 Task: Search one way flight ticket for 5 adults, 2 children, 1 infant in seat and 1 infant on lap in economy from Hayden: Yampa Valley Airport (yampa Valley Regional) to Riverton: Central Wyoming Regional Airport (was Riverton Regional) on 5-4-2023. Number of bags: 2 carry on bags. Price is upto 98000. Outbound departure time preference is 21:45.
Action: Mouse moved to (306, 279)
Screenshot: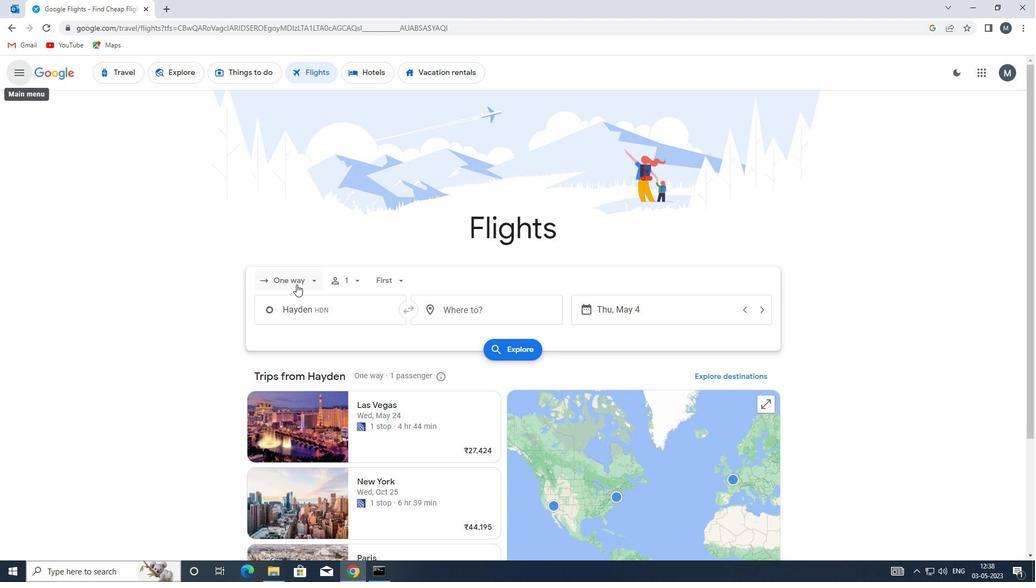 
Action: Mouse pressed left at (306, 279)
Screenshot: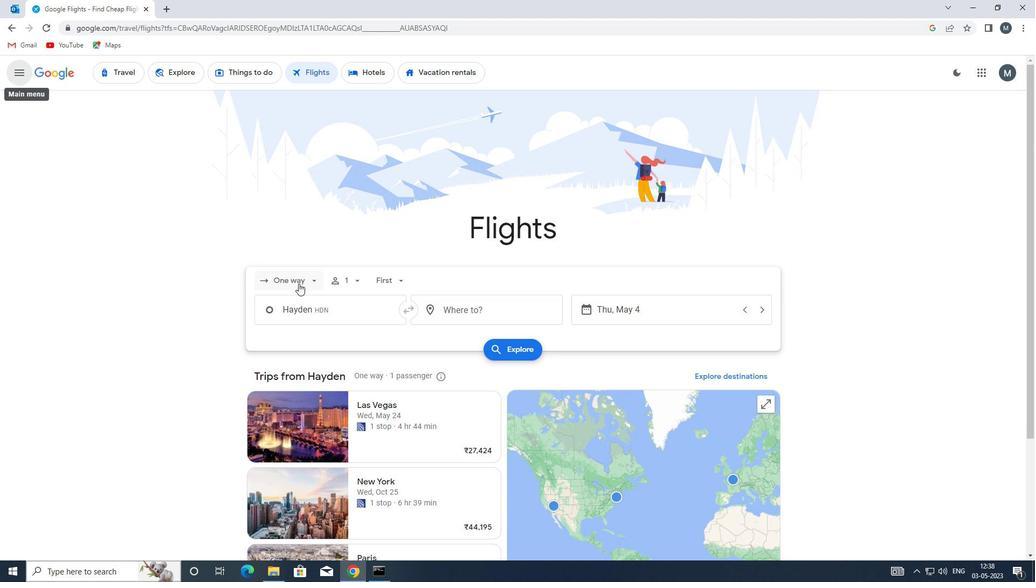 
Action: Mouse moved to (322, 329)
Screenshot: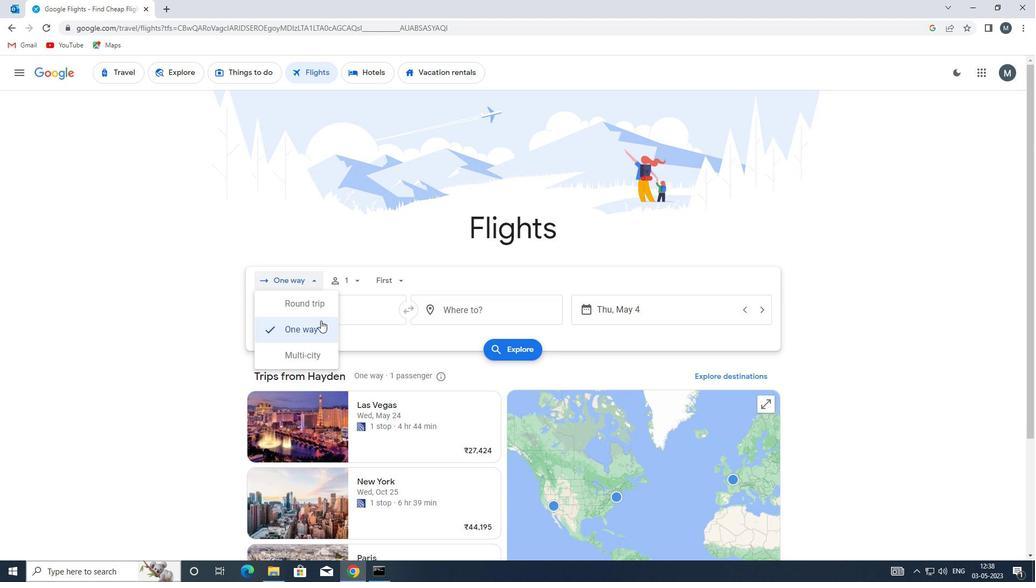 
Action: Mouse pressed left at (322, 329)
Screenshot: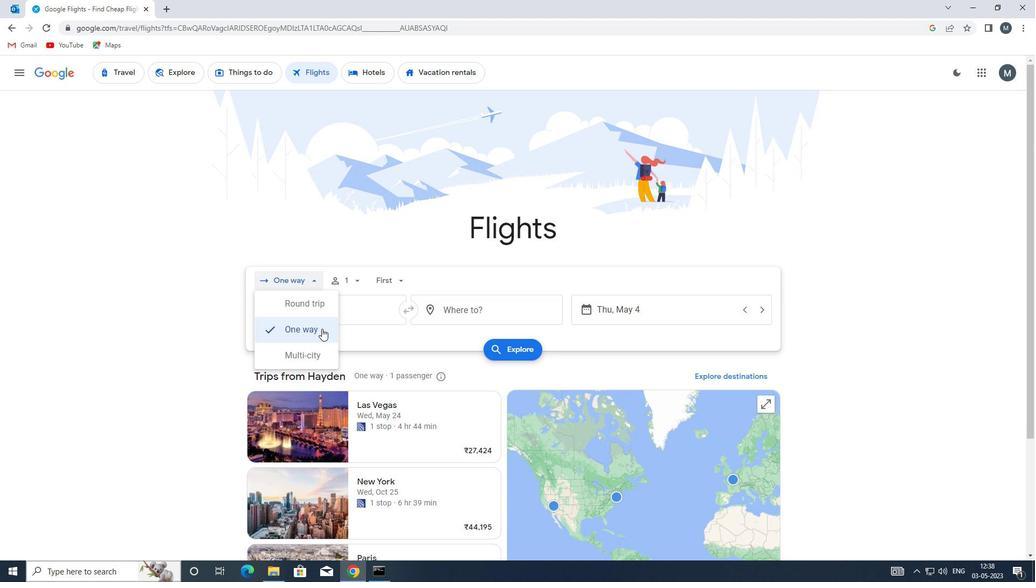 
Action: Mouse moved to (357, 280)
Screenshot: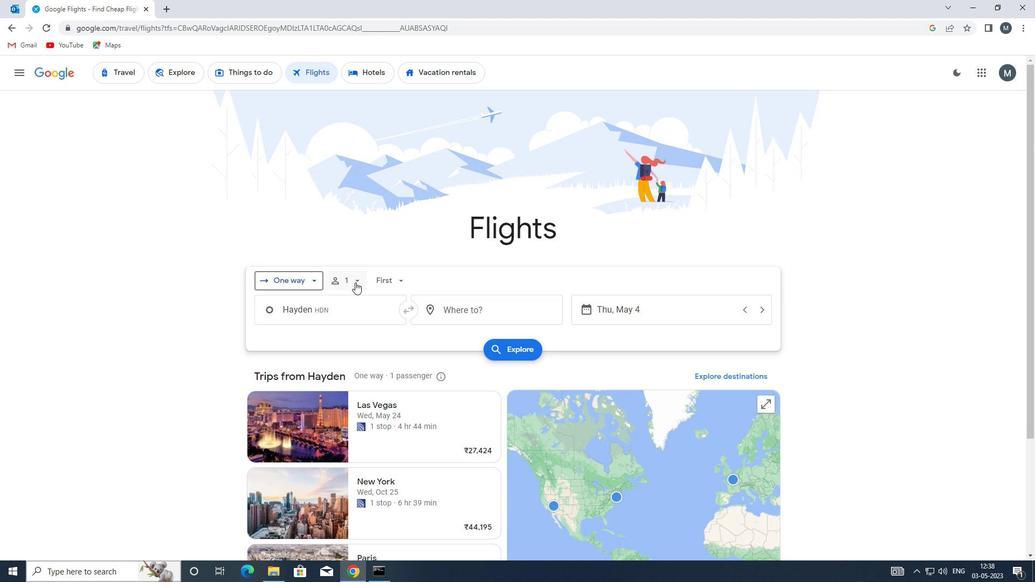 
Action: Mouse pressed left at (357, 280)
Screenshot: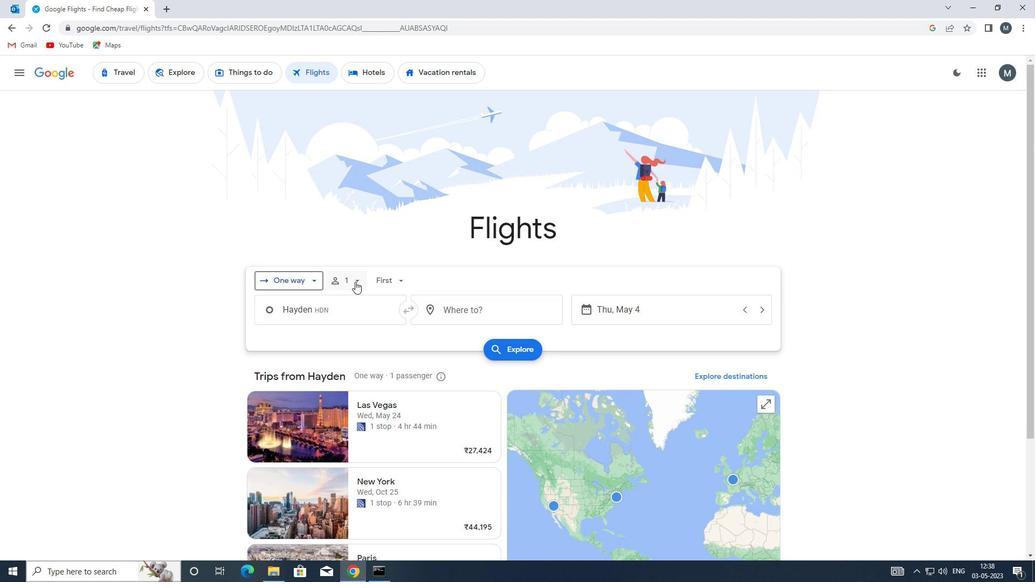 
Action: Mouse moved to (441, 304)
Screenshot: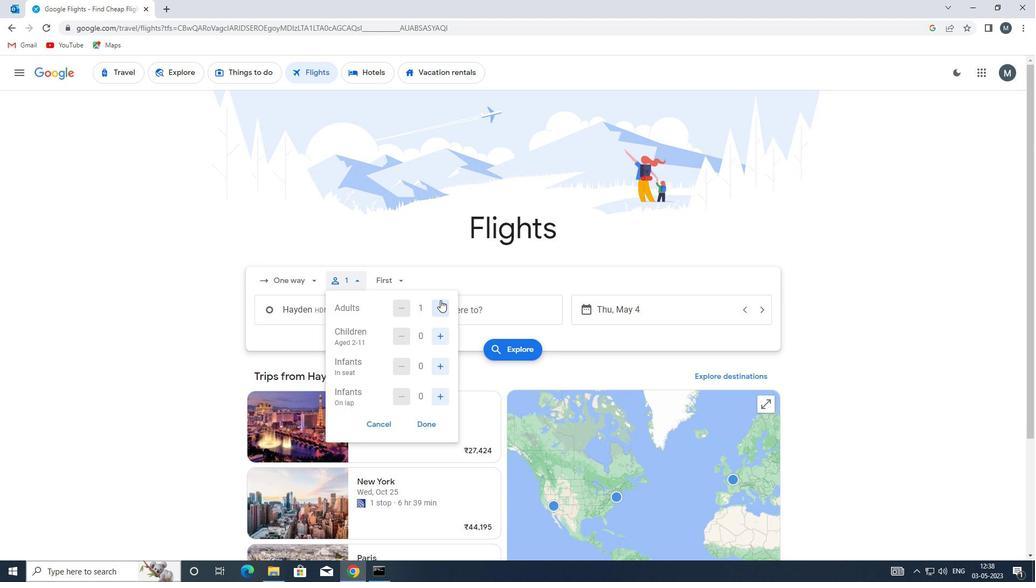 
Action: Mouse pressed left at (441, 304)
Screenshot: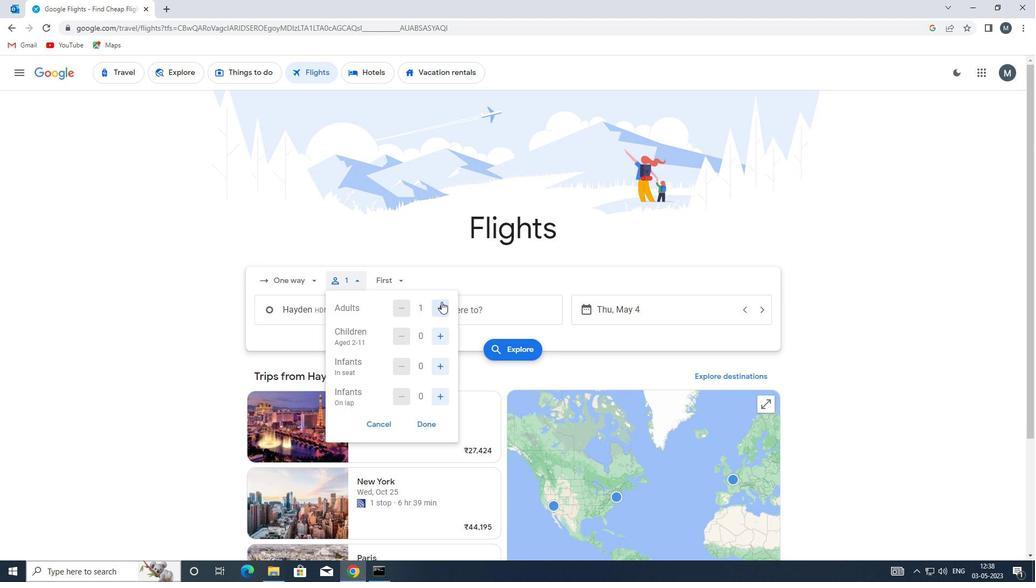 
Action: Mouse pressed left at (441, 304)
Screenshot: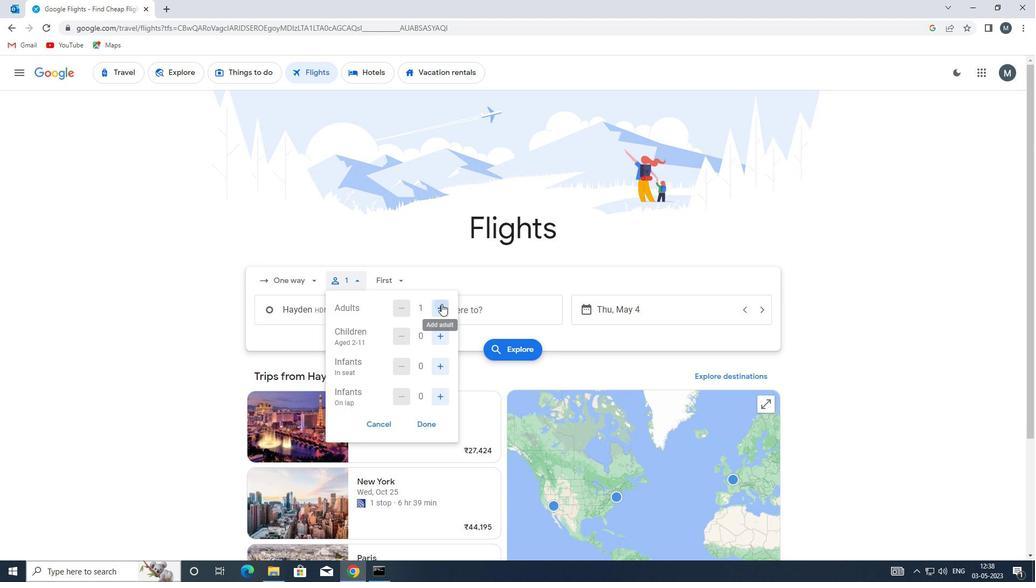 
Action: Mouse moved to (442, 304)
Screenshot: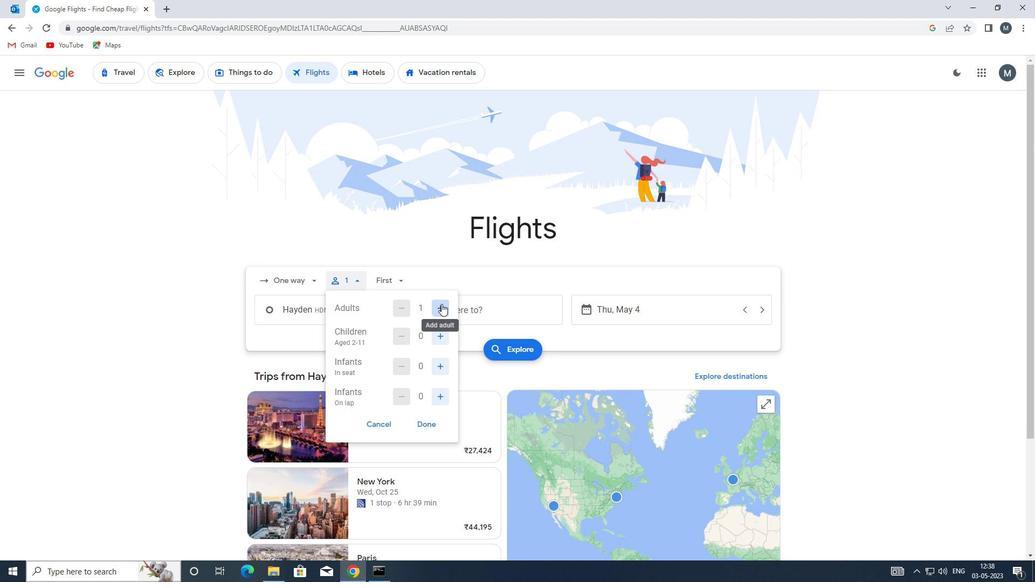 
Action: Mouse pressed left at (442, 304)
Screenshot: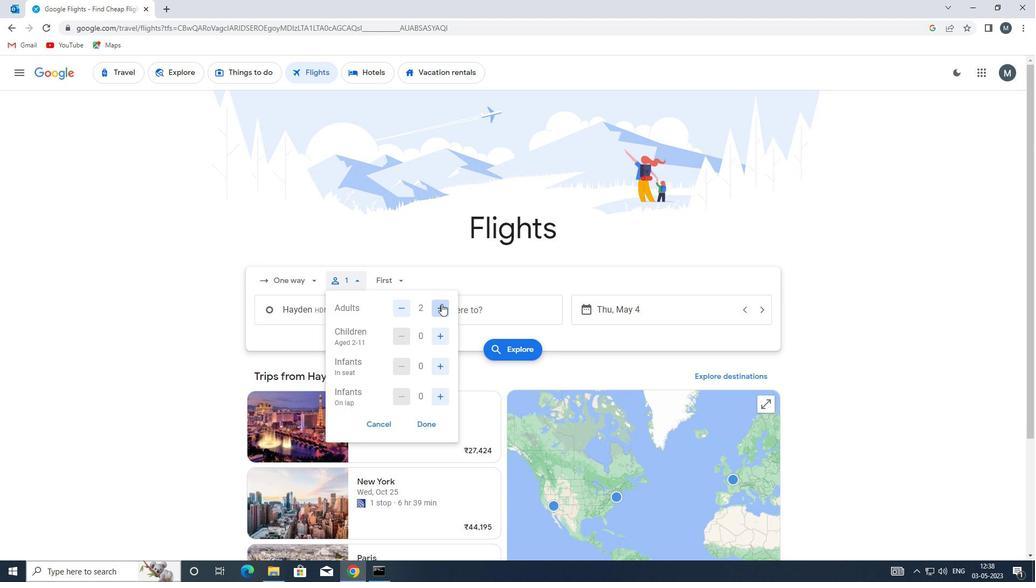 
Action: Mouse pressed left at (442, 304)
Screenshot: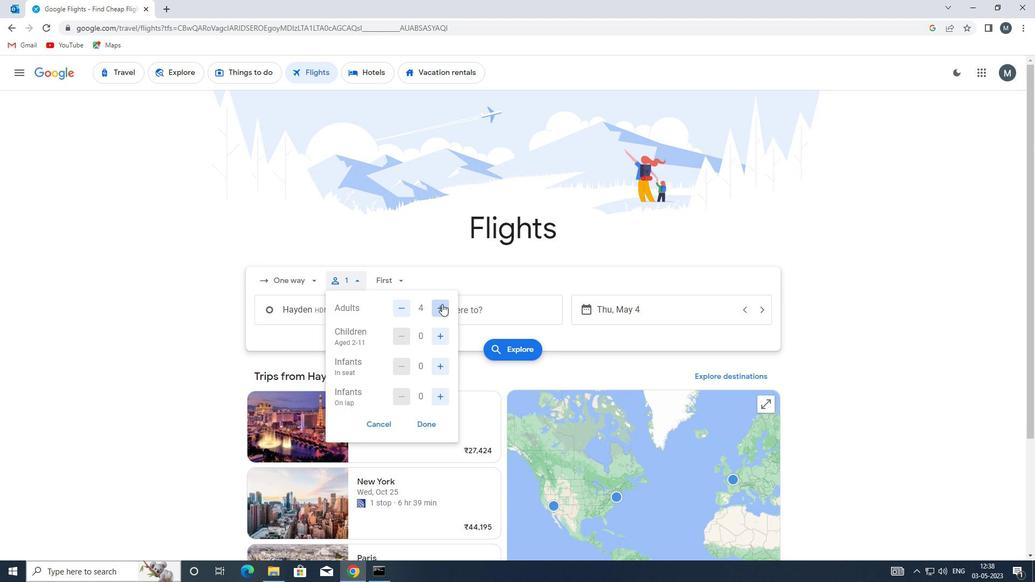 
Action: Mouse moved to (441, 337)
Screenshot: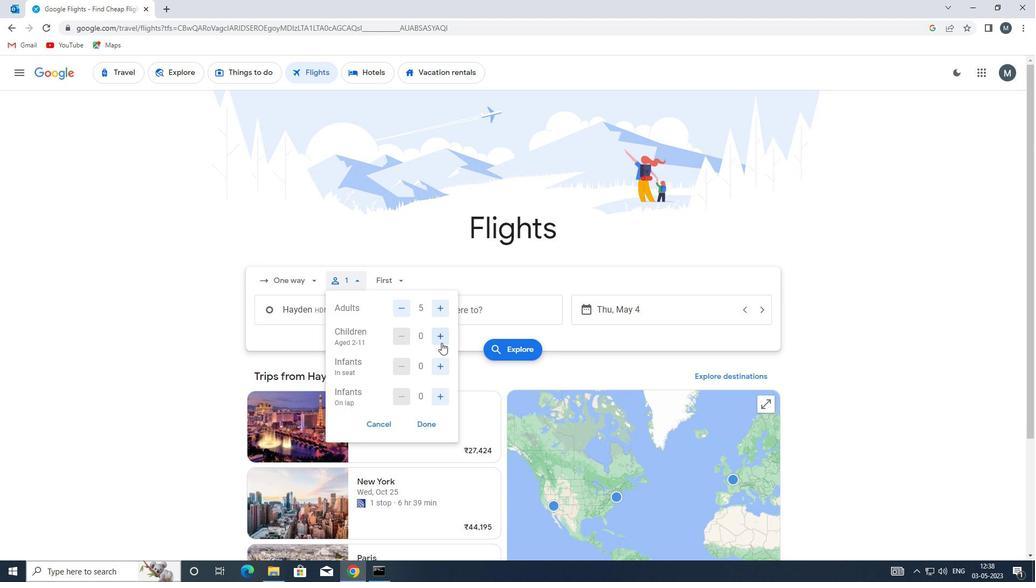 
Action: Mouse pressed left at (441, 337)
Screenshot: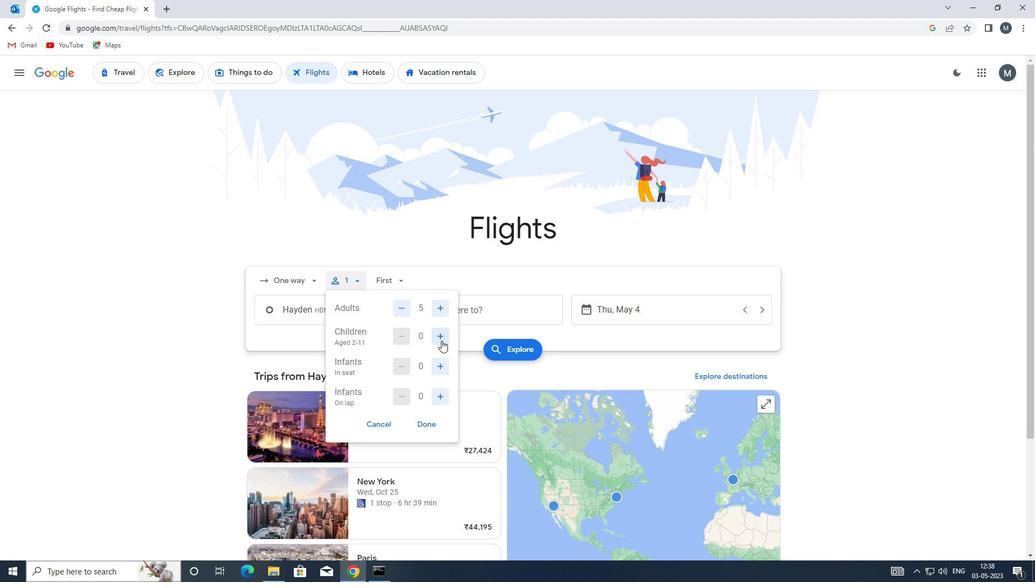 
Action: Mouse pressed left at (441, 337)
Screenshot: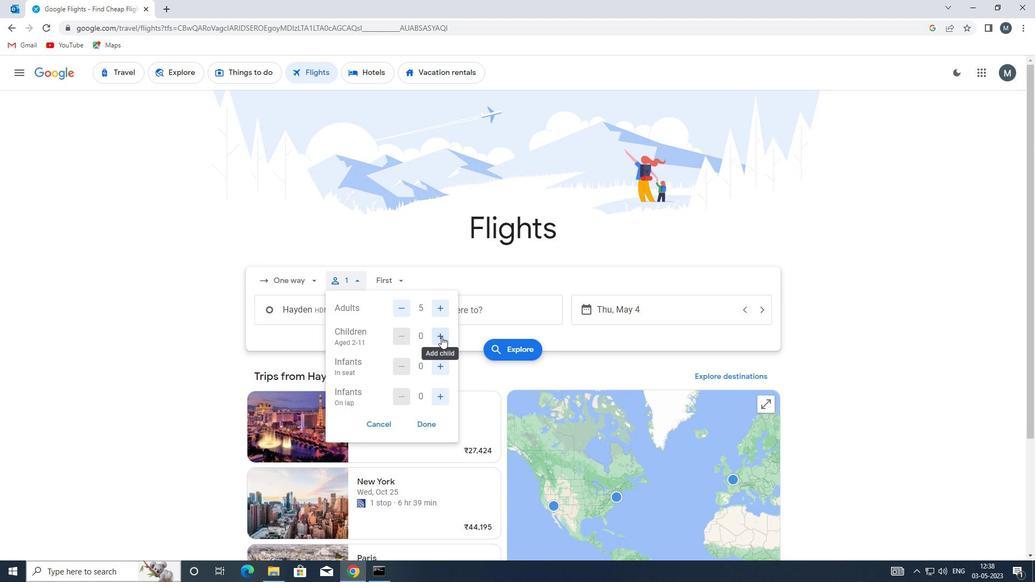 
Action: Mouse moved to (439, 366)
Screenshot: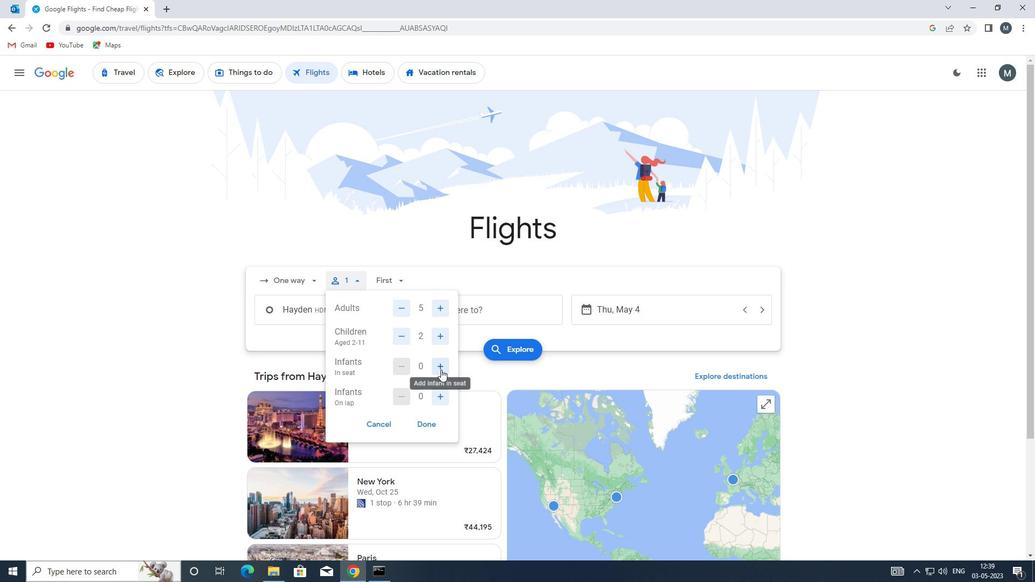 
Action: Mouse pressed left at (439, 366)
Screenshot: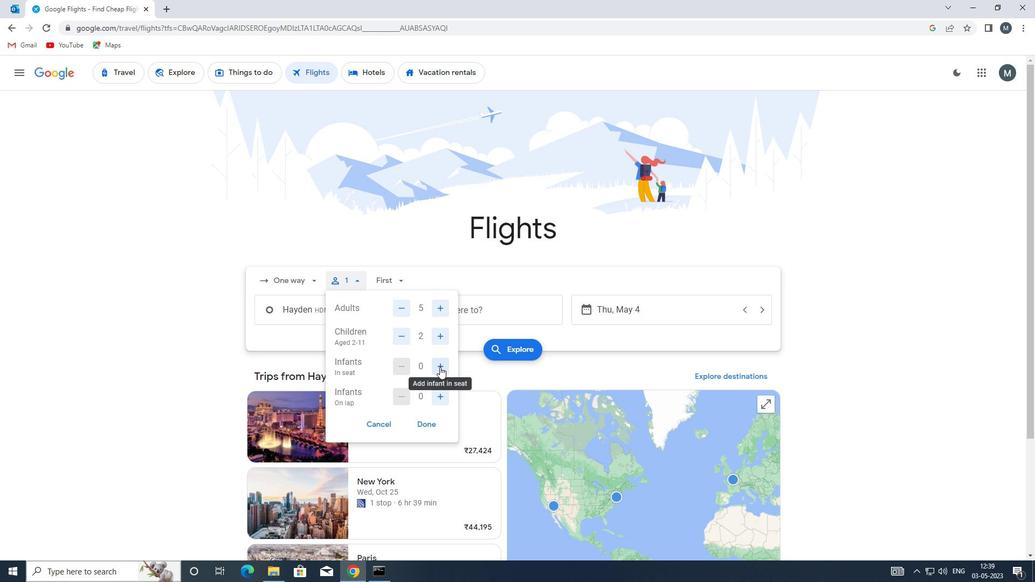 
Action: Mouse moved to (439, 392)
Screenshot: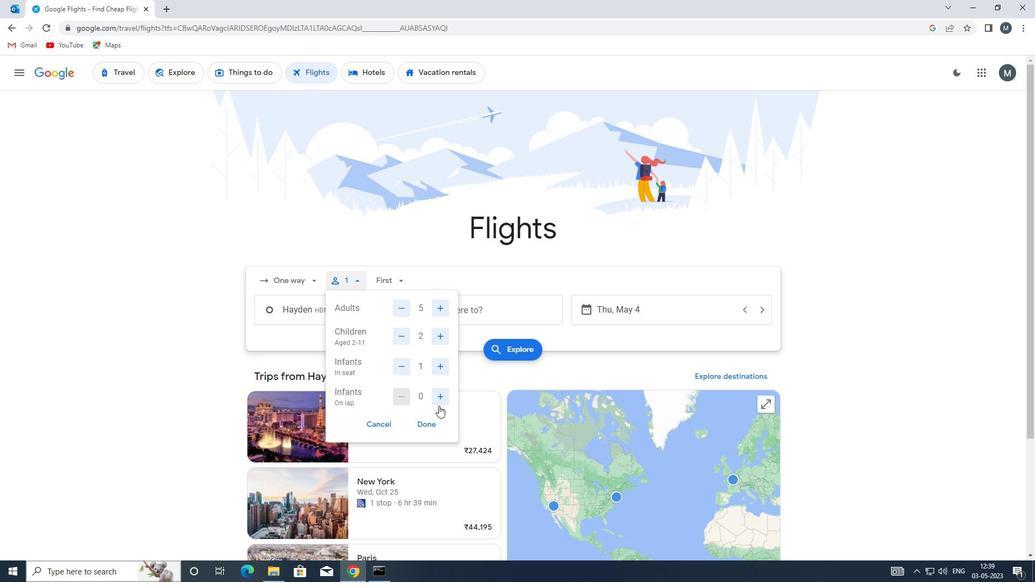 
Action: Mouse pressed left at (439, 392)
Screenshot: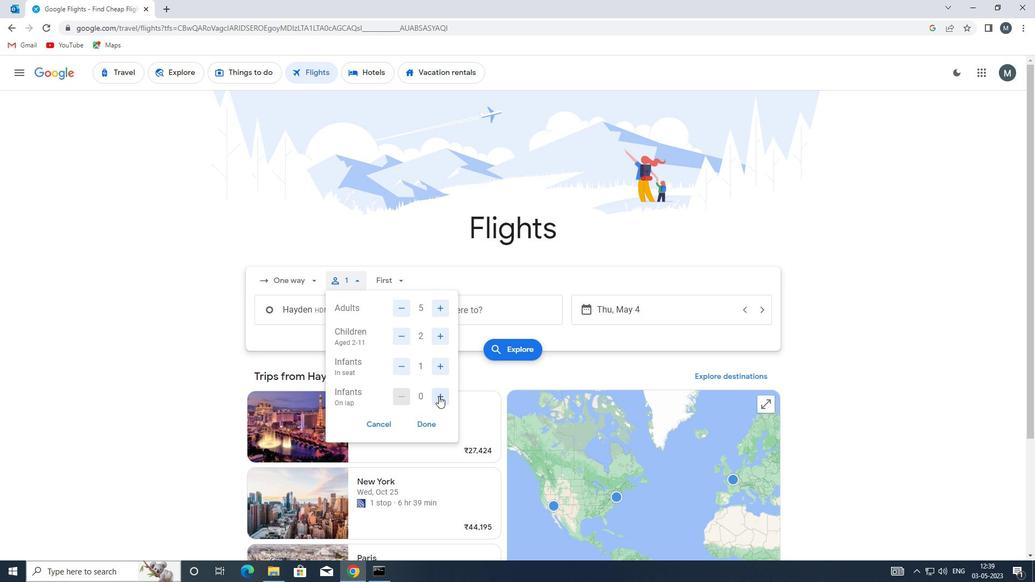 
Action: Mouse moved to (430, 425)
Screenshot: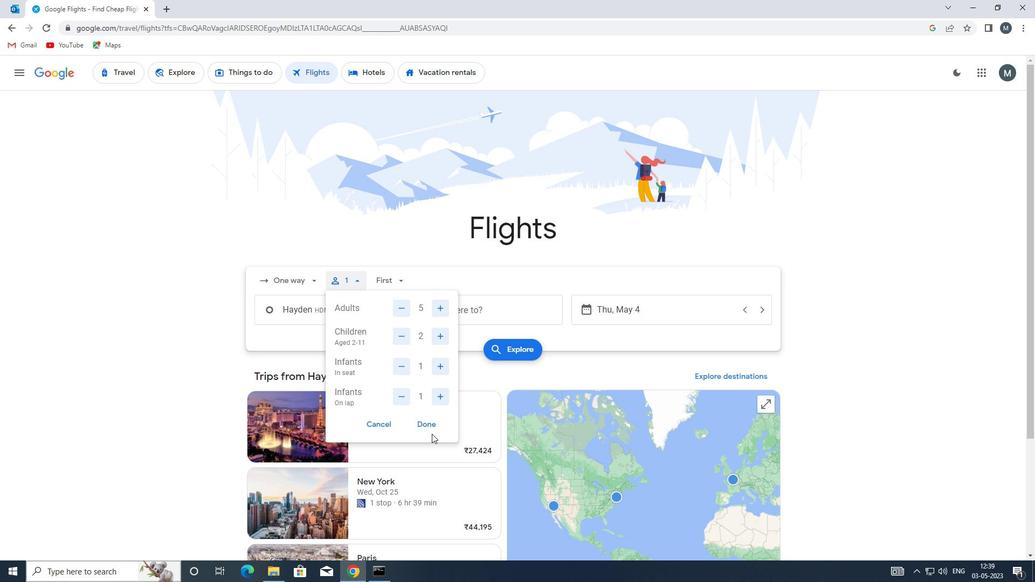 
Action: Mouse pressed left at (430, 425)
Screenshot: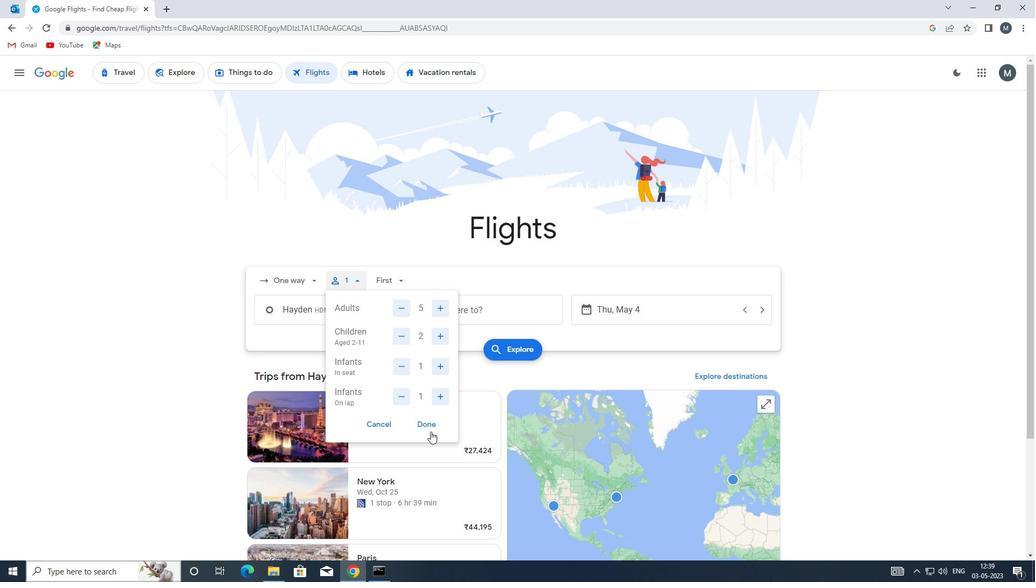 
Action: Mouse moved to (395, 284)
Screenshot: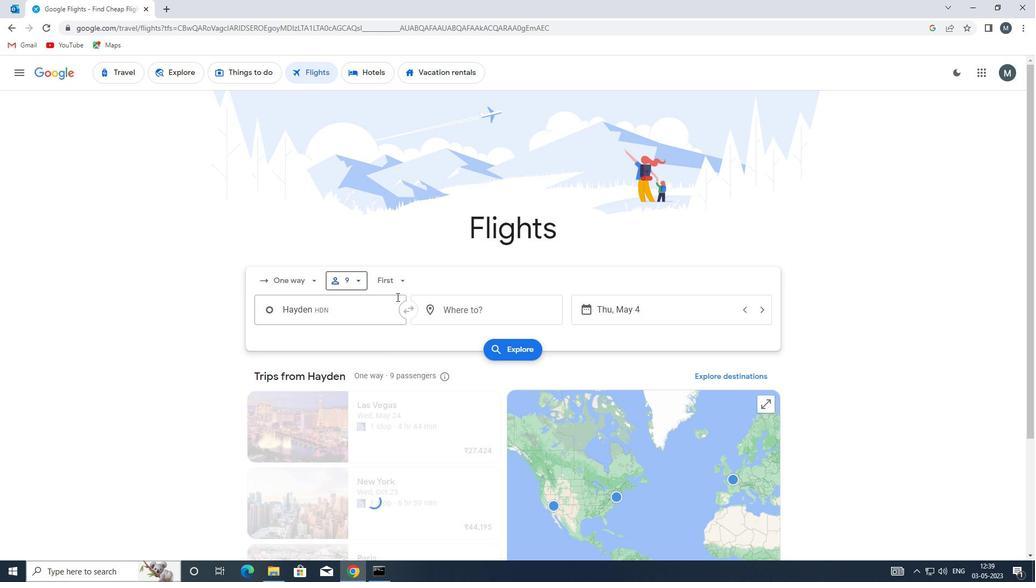 
Action: Mouse pressed left at (395, 284)
Screenshot: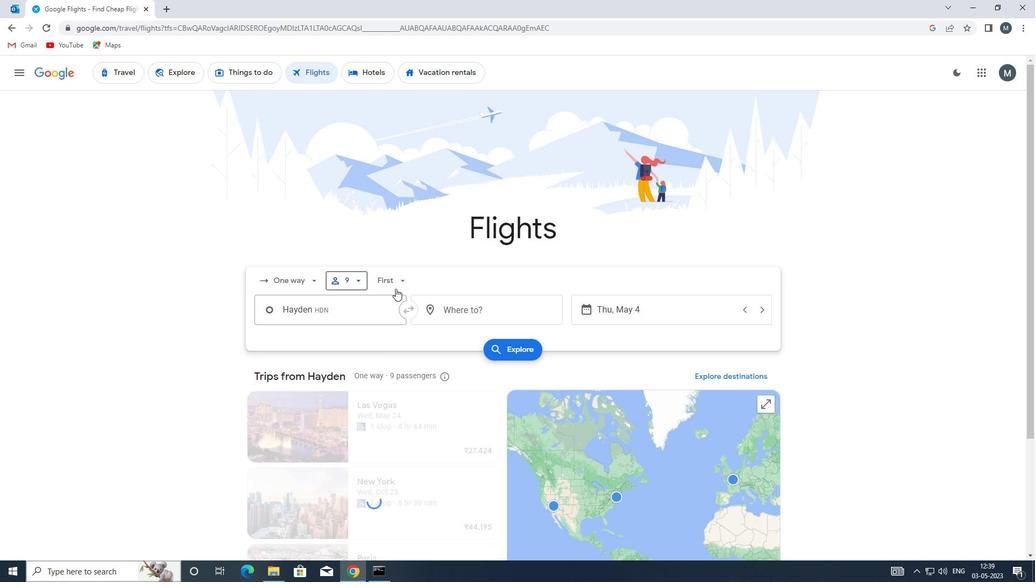 
Action: Mouse moved to (418, 304)
Screenshot: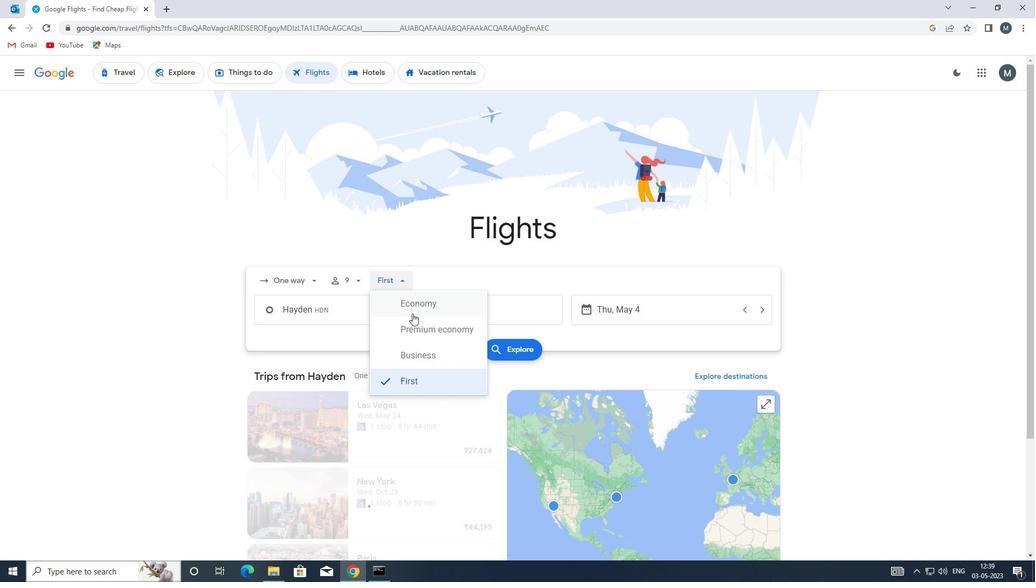 
Action: Mouse pressed left at (418, 304)
Screenshot: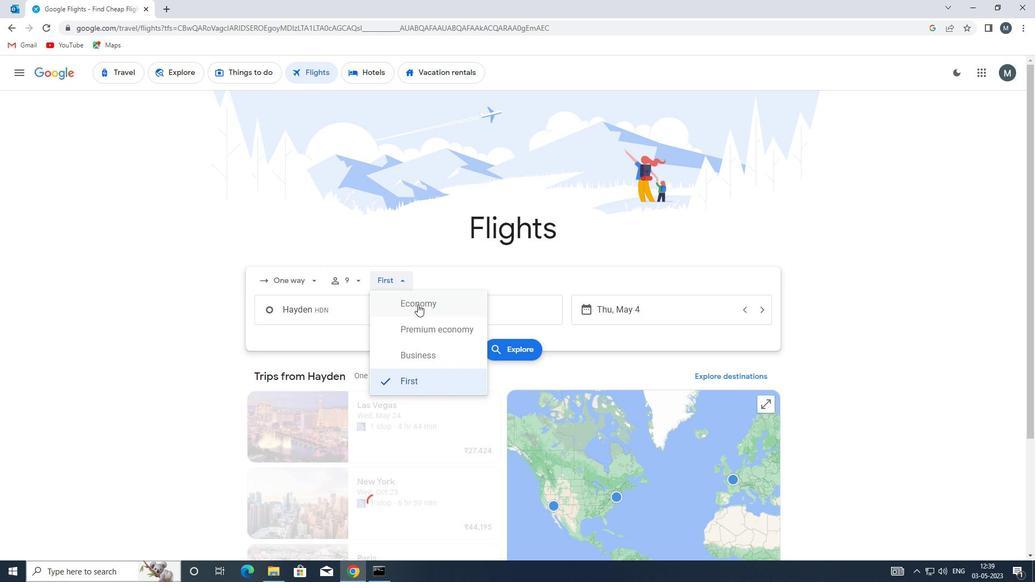 
Action: Mouse moved to (356, 314)
Screenshot: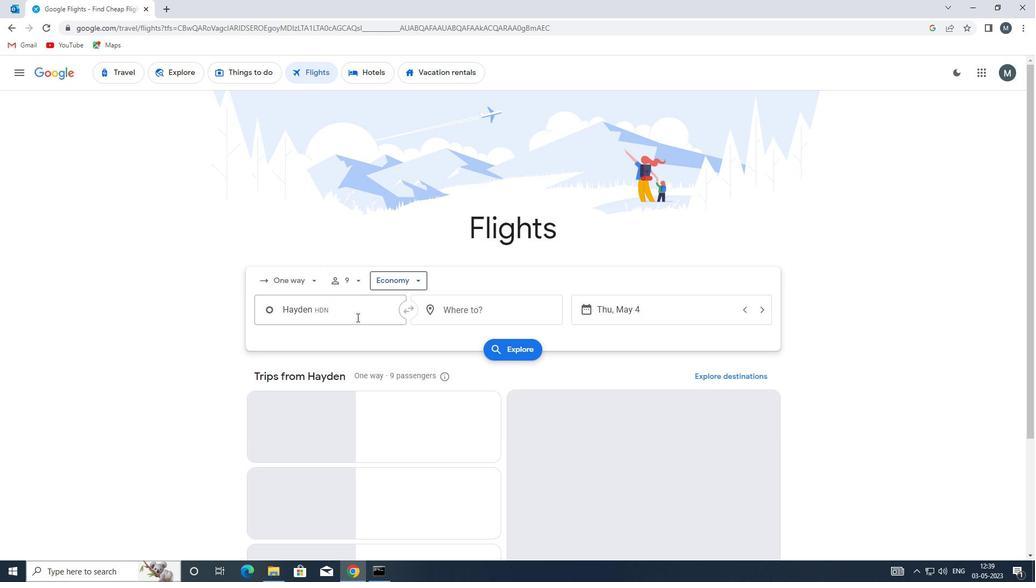 
Action: Mouse pressed left at (356, 314)
Screenshot: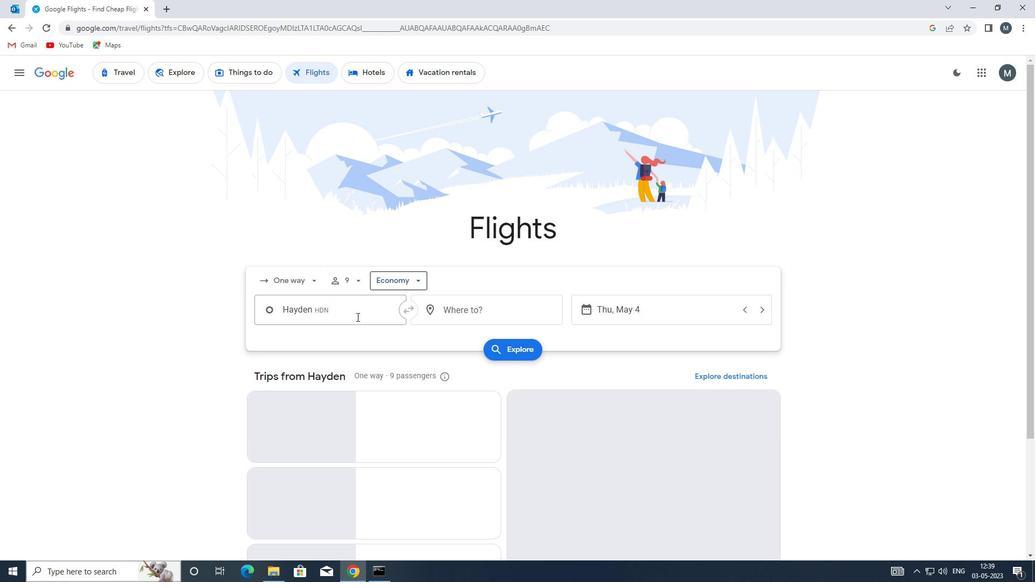 
Action: Mouse moved to (352, 426)
Screenshot: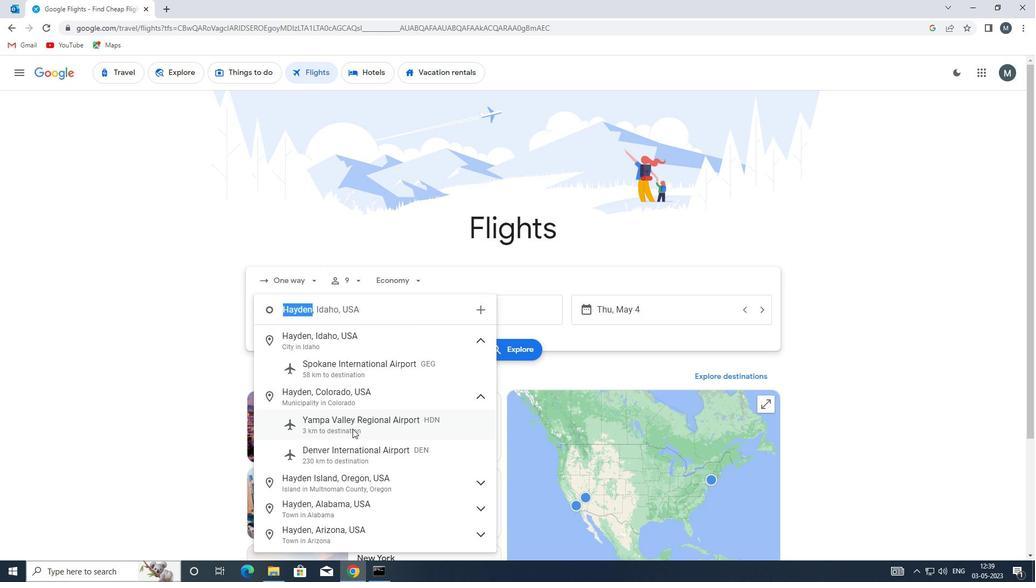 
Action: Mouse pressed left at (352, 426)
Screenshot: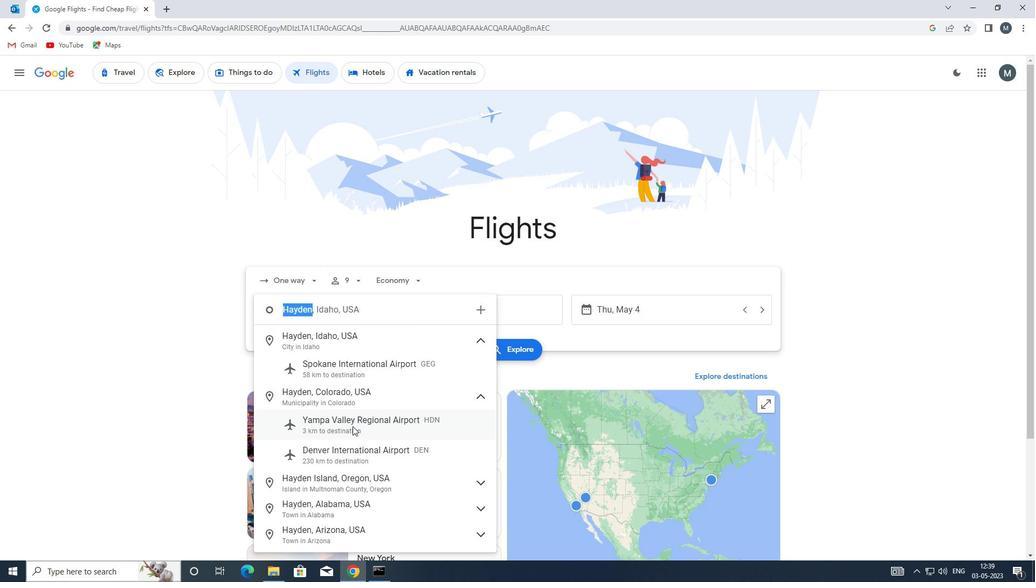 
Action: Mouse moved to (519, 313)
Screenshot: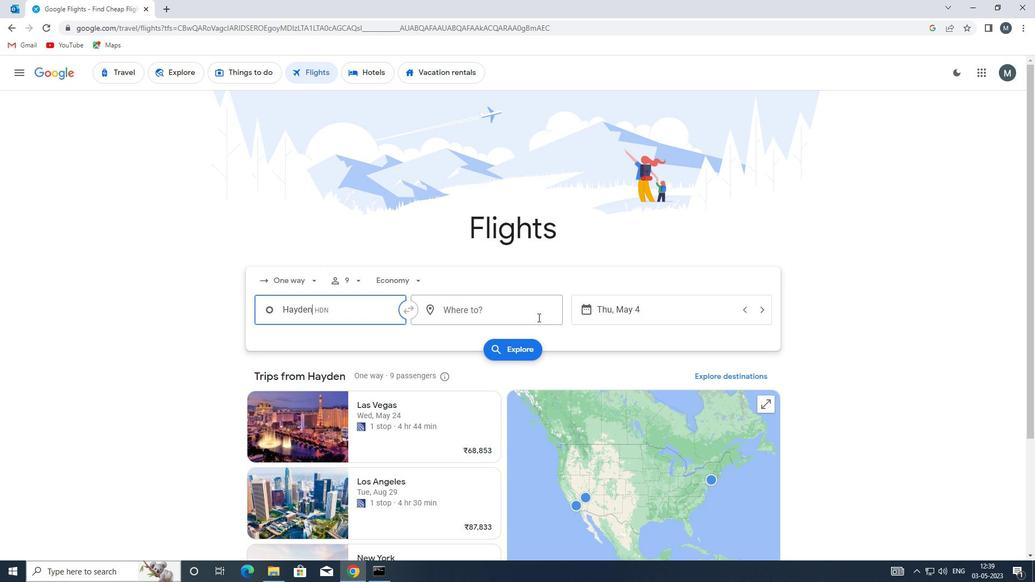 
Action: Mouse pressed left at (519, 313)
Screenshot: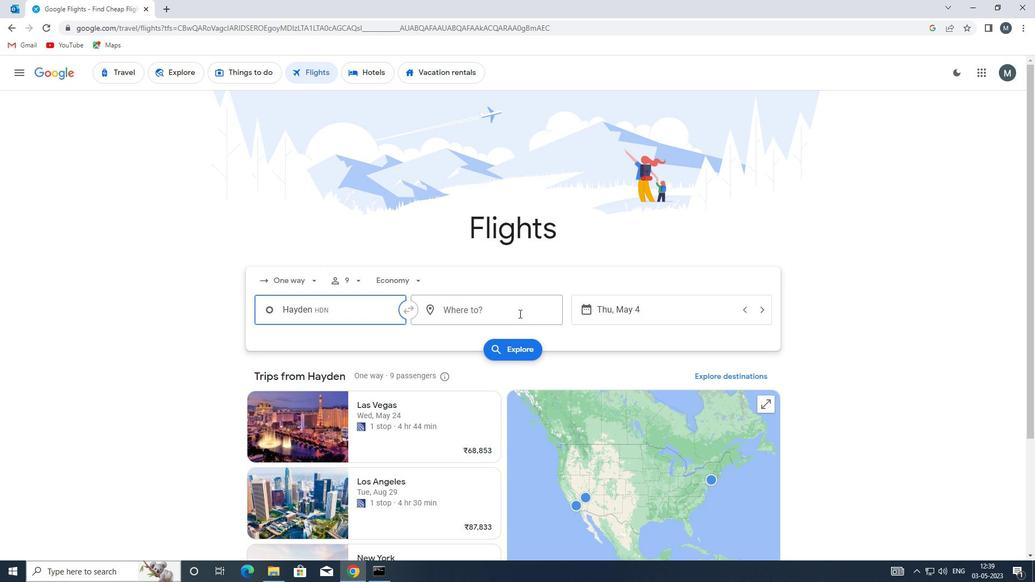
Action: Key pressed riw
Screenshot: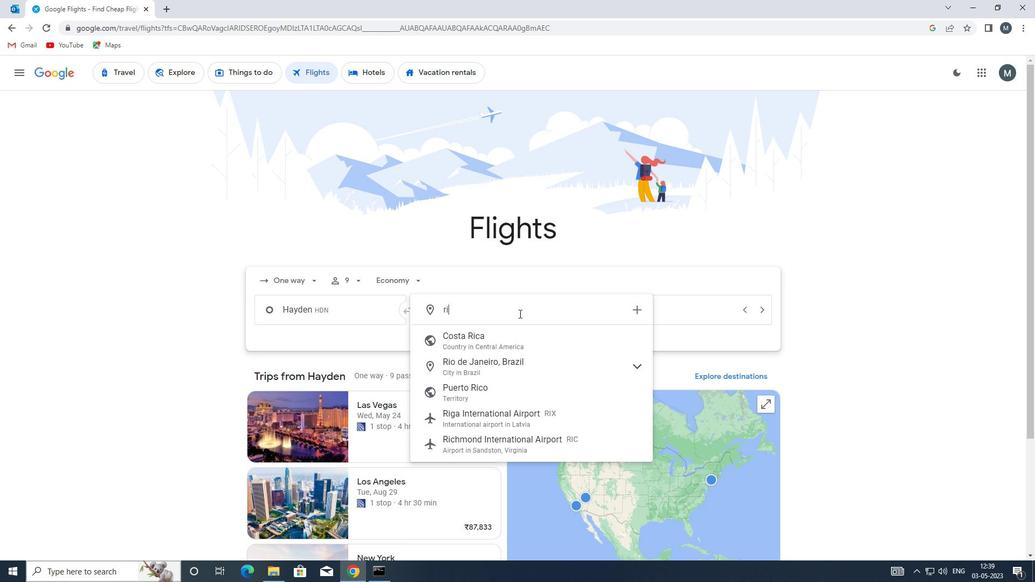 
Action: Mouse moved to (513, 335)
Screenshot: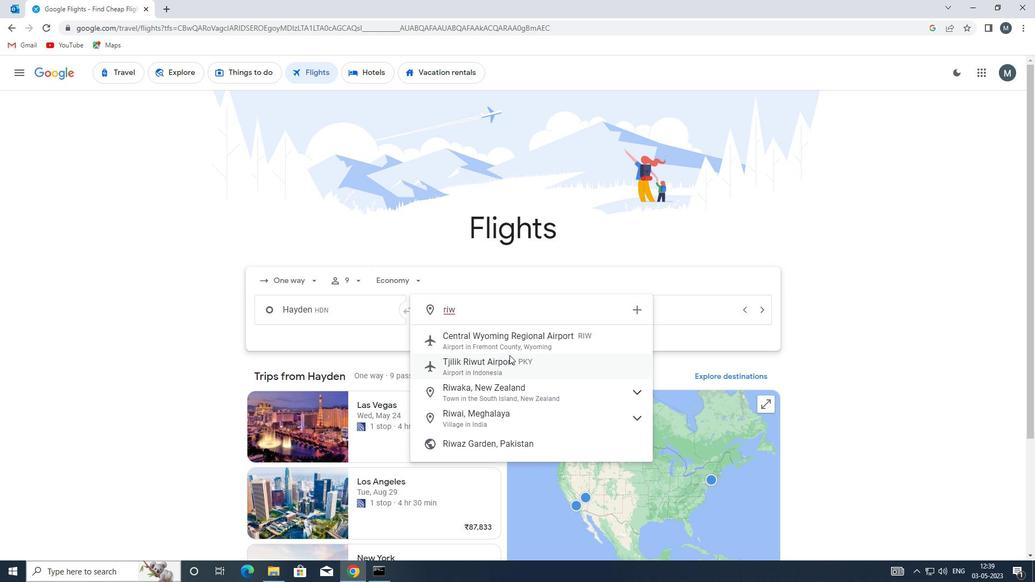 
Action: Mouse pressed left at (513, 335)
Screenshot: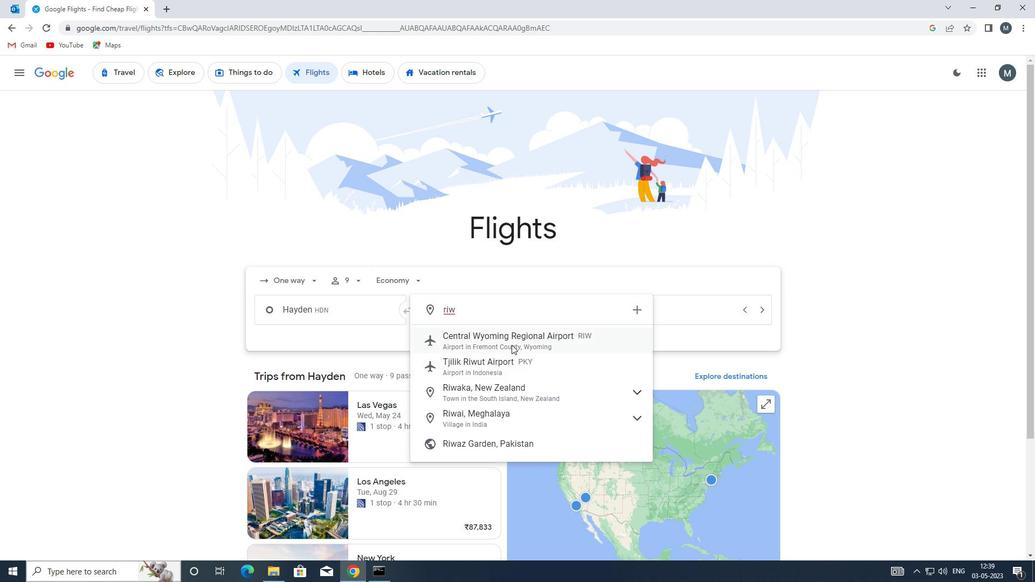 
Action: Mouse moved to (624, 310)
Screenshot: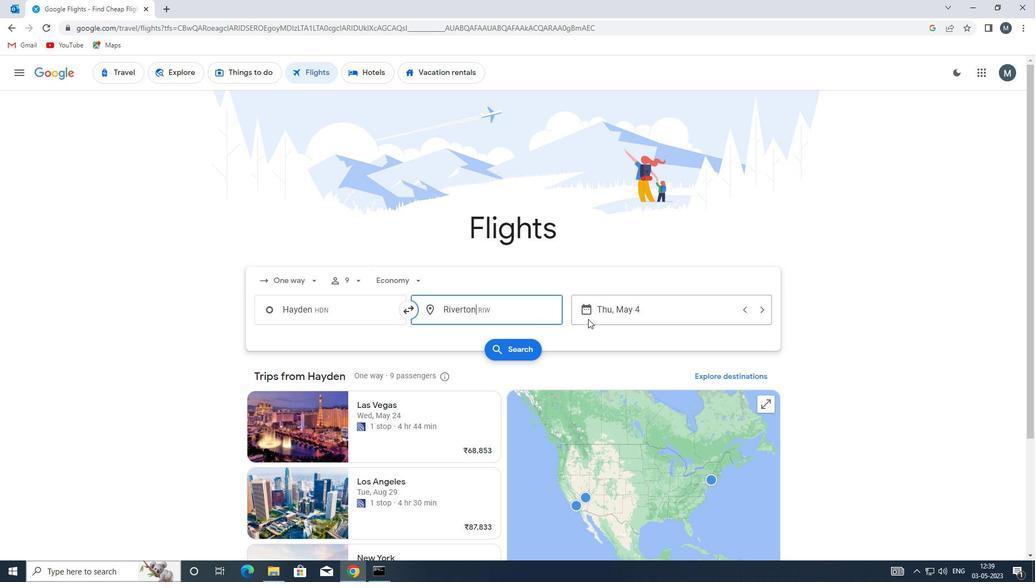 
Action: Mouse pressed left at (624, 310)
Screenshot: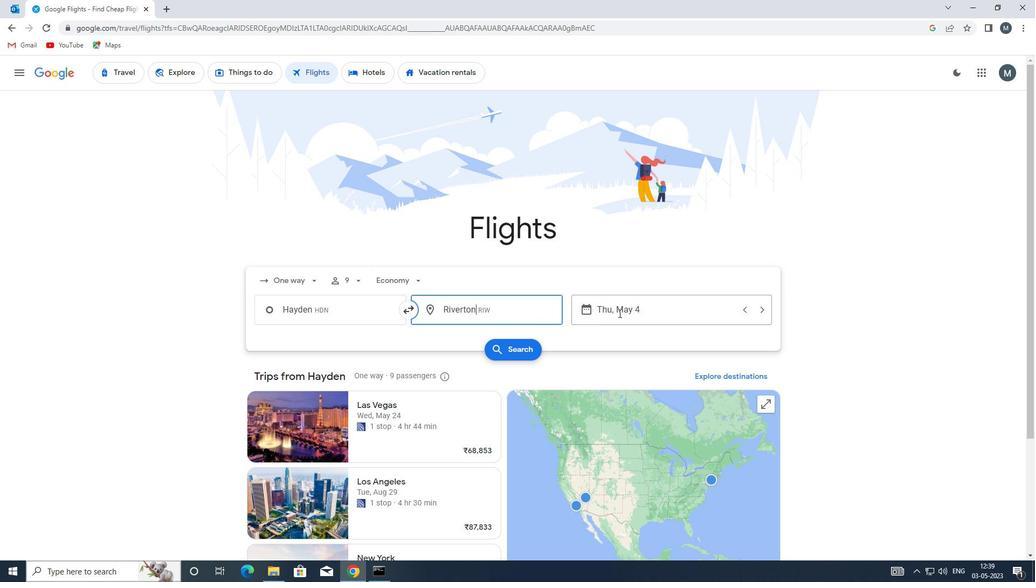 
Action: Mouse moved to (483, 365)
Screenshot: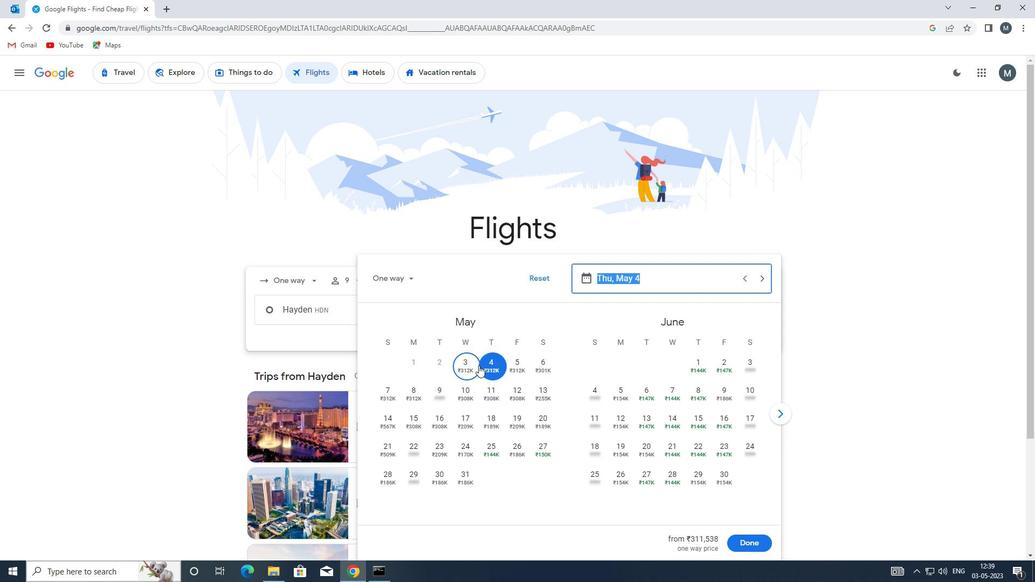 
Action: Mouse pressed left at (483, 365)
Screenshot: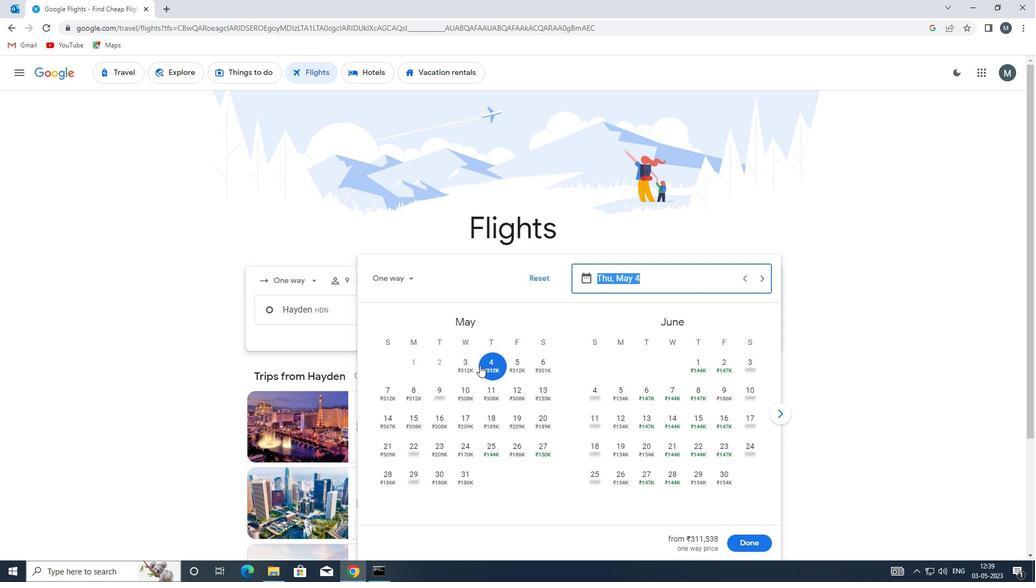 
Action: Mouse moved to (741, 536)
Screenshot: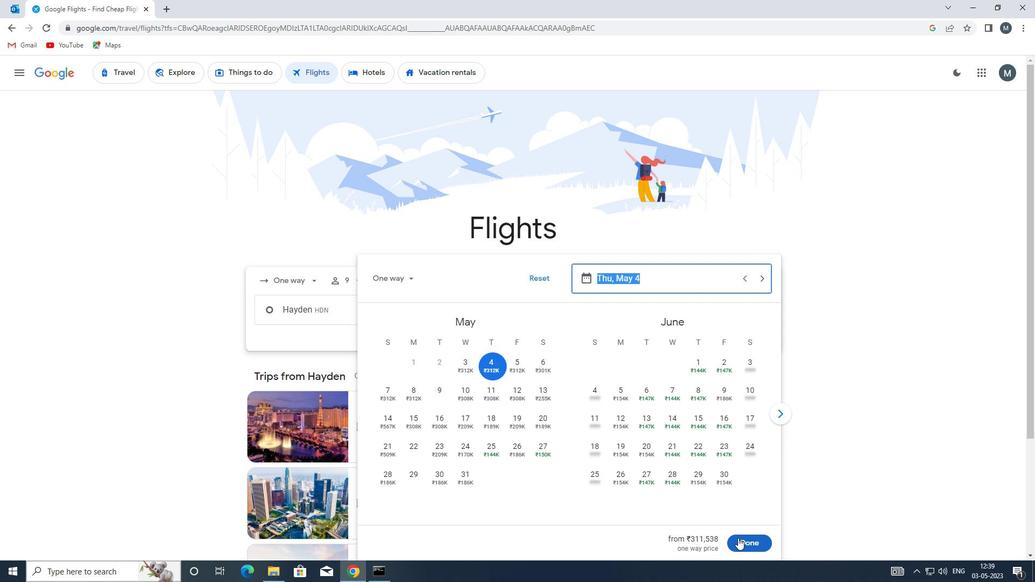 
Action: Mouse pressed left at (741, 536)
Screenshot: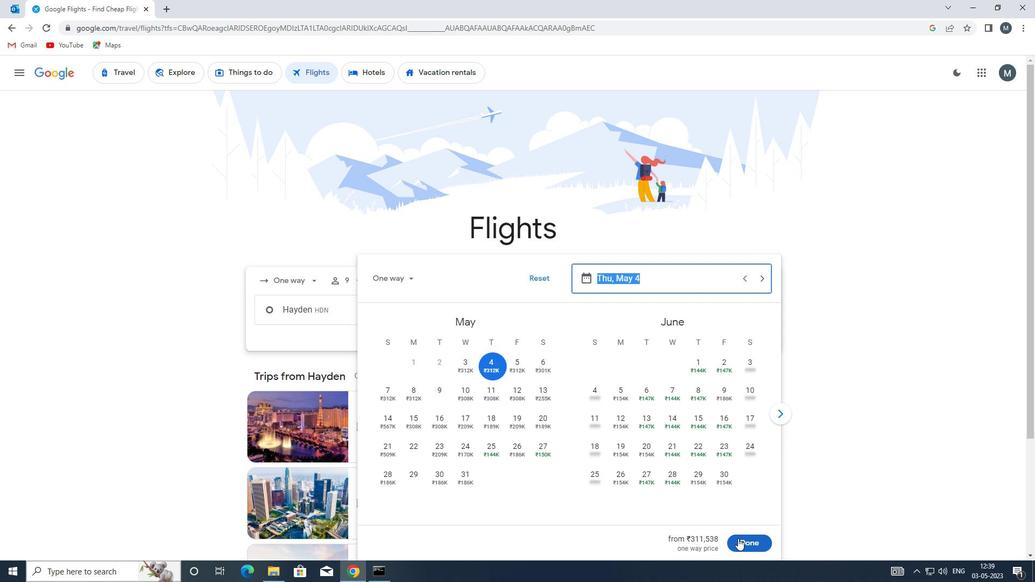 
Action: Mouse moved to (528, 342)
Screenshot: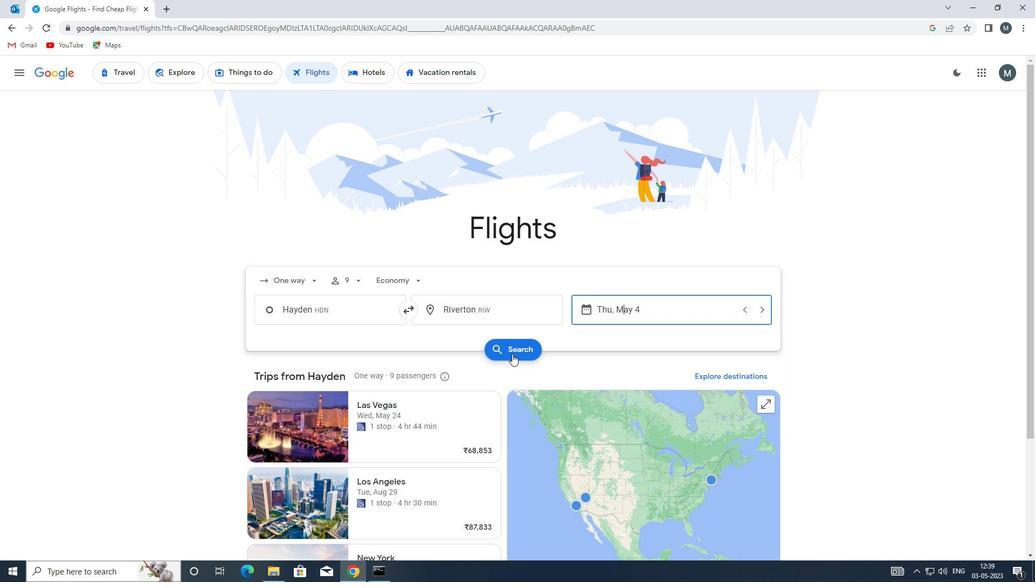 
Action: Mouse pressed left at (528, 342)
Screenshot: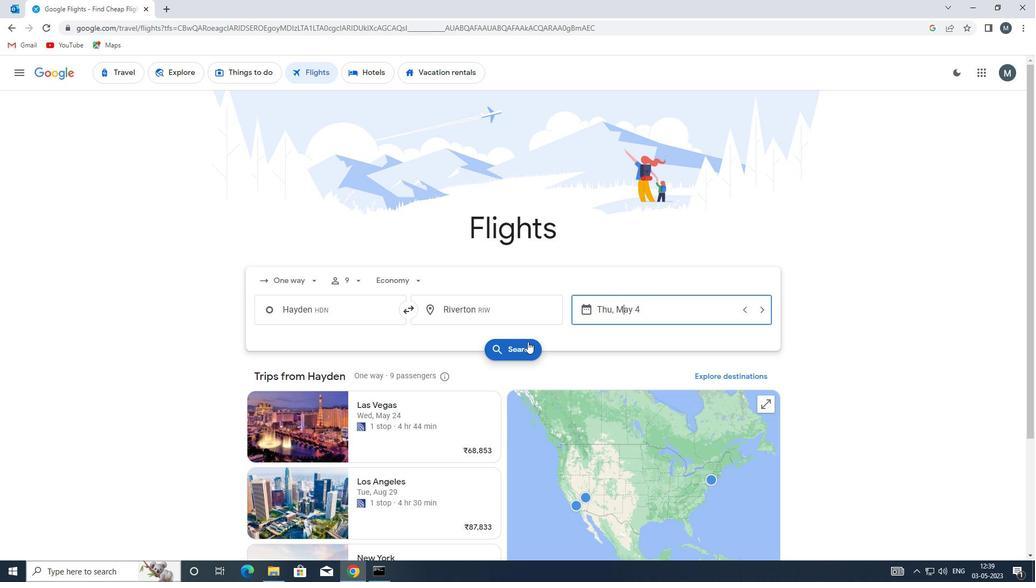 
Action: Mouse moved to (259, 173)
Screenshot: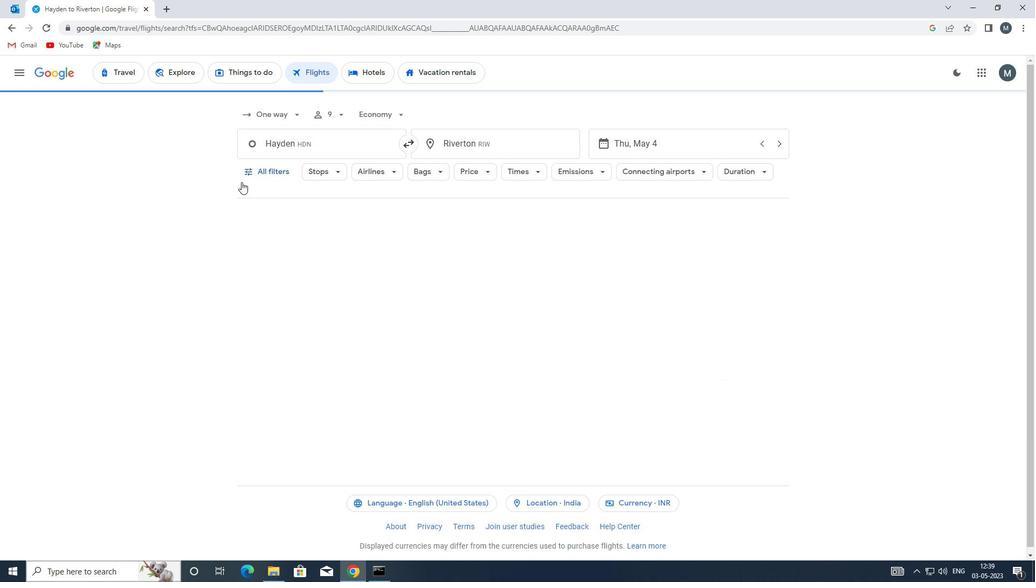 
Action: Mouse pressed left at (259, 173)
Screenshot: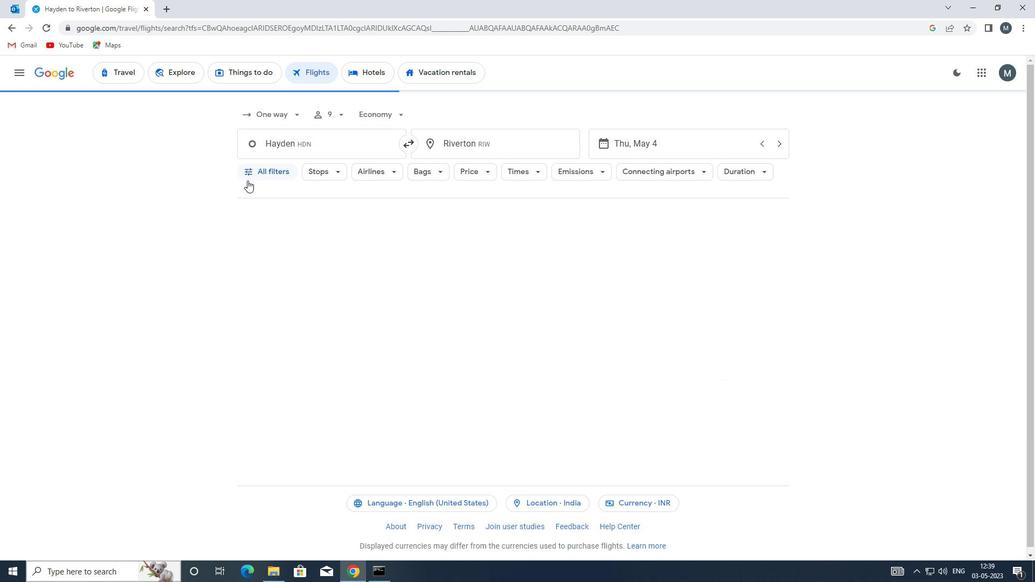 
Action: Mouse moved to (314, 343)
Screenshot: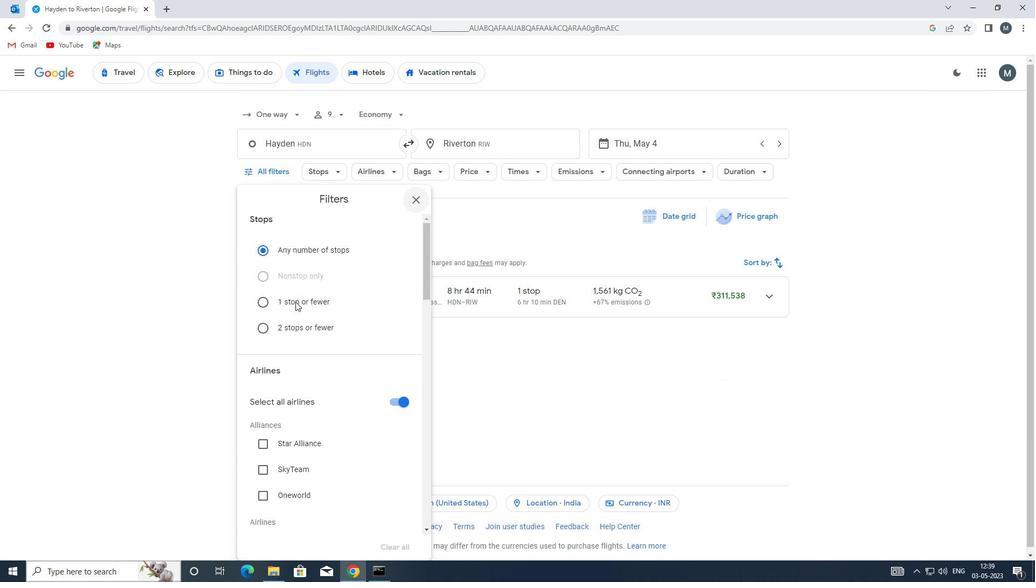 
Action: Mouse scrolled (314, 343) with delta (0, 0)
Screenshot: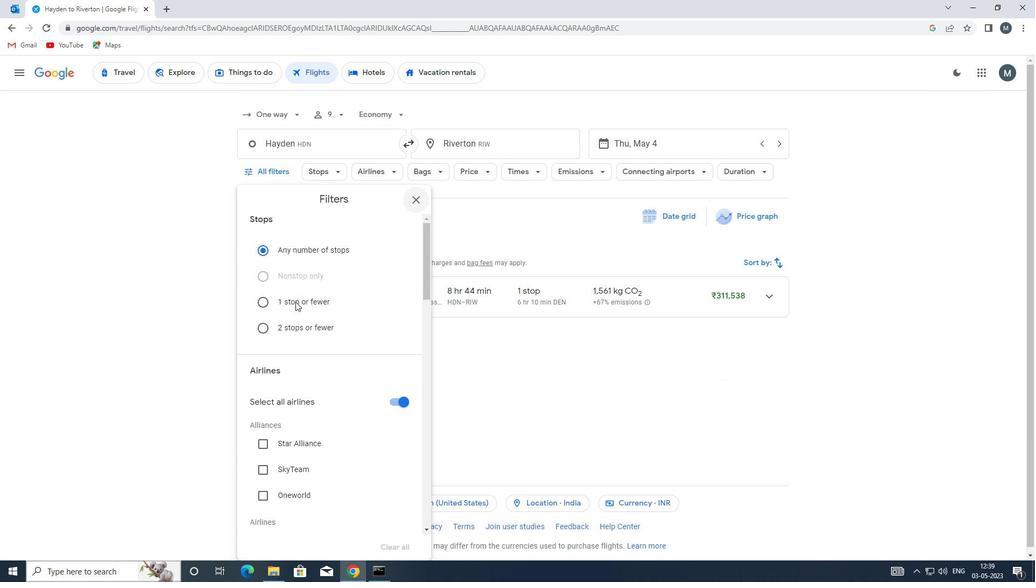 
Action: Mouse moved to (315, 356)
Screenshot: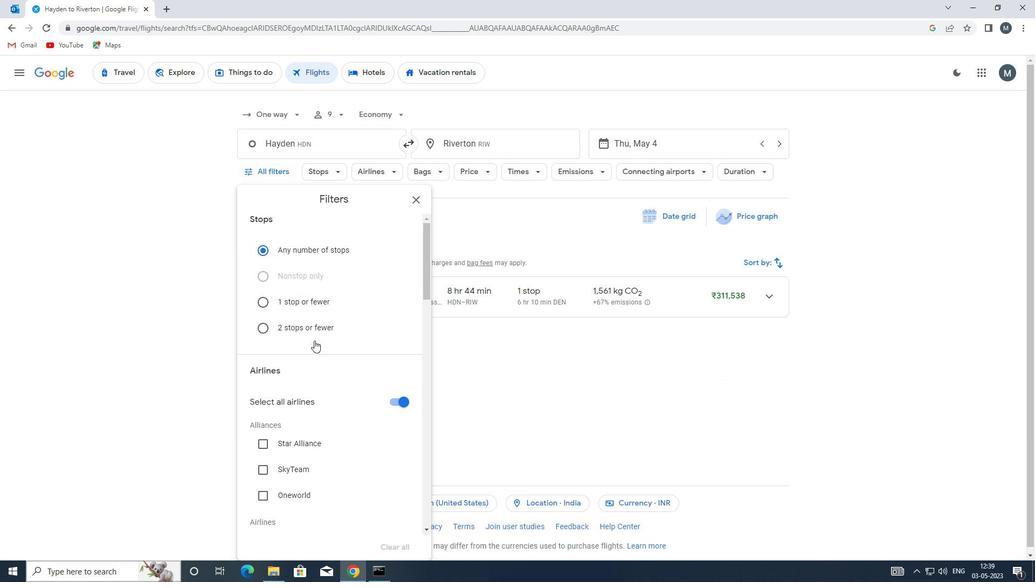 
Action: Mouse scrolled (315, 356) with delta (0, 0)
Screenshot: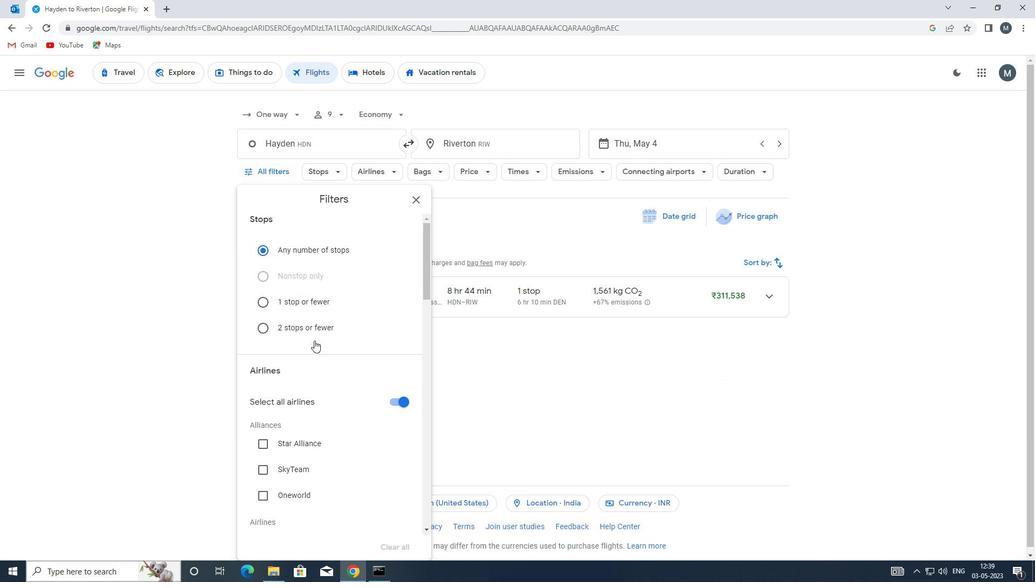 
Action: Mouse moved to (394, 292)
Screenshot: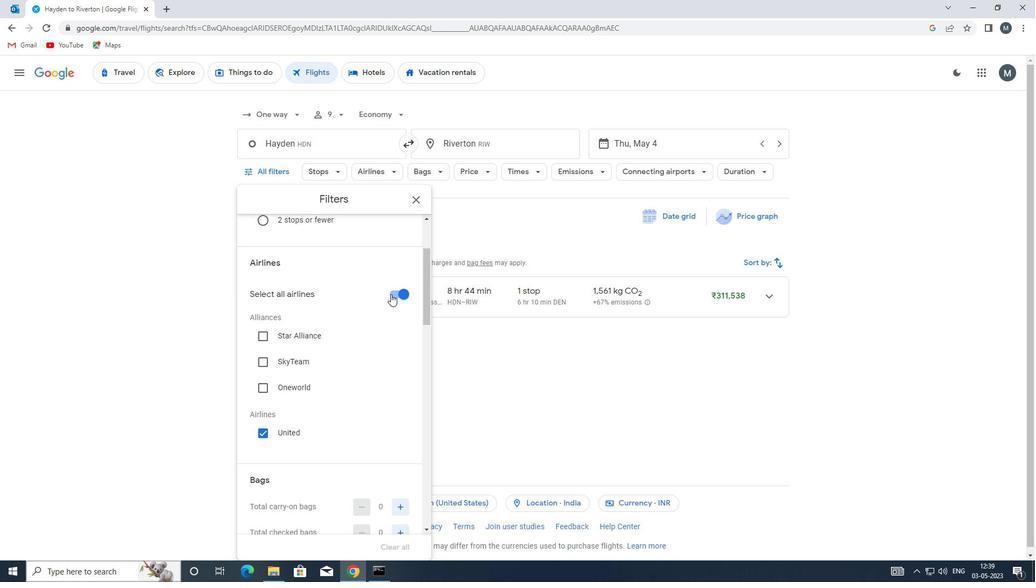 
Action: Mouse pressed left at (394, 292)
Screenshot: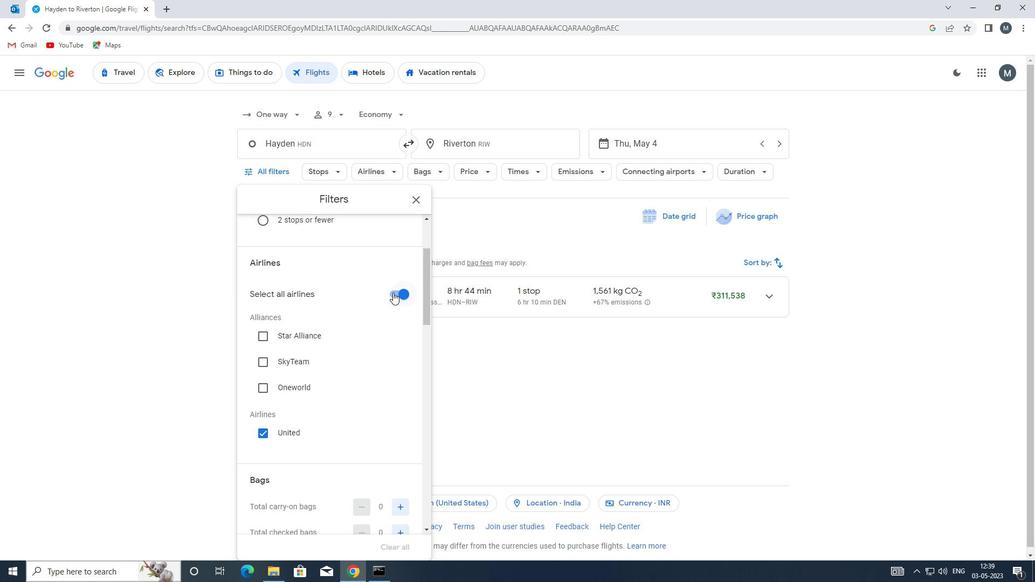
Action: Mouse moved to (372, 316)
Screenshot: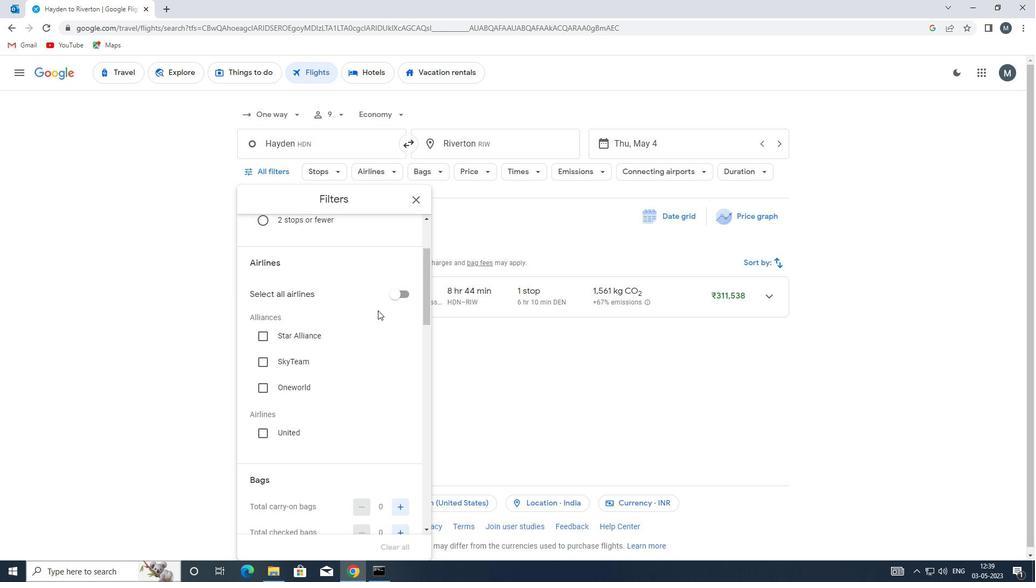 
Action: Mouse scrolled (372, 315) with delta (0, 0)
Screenshot: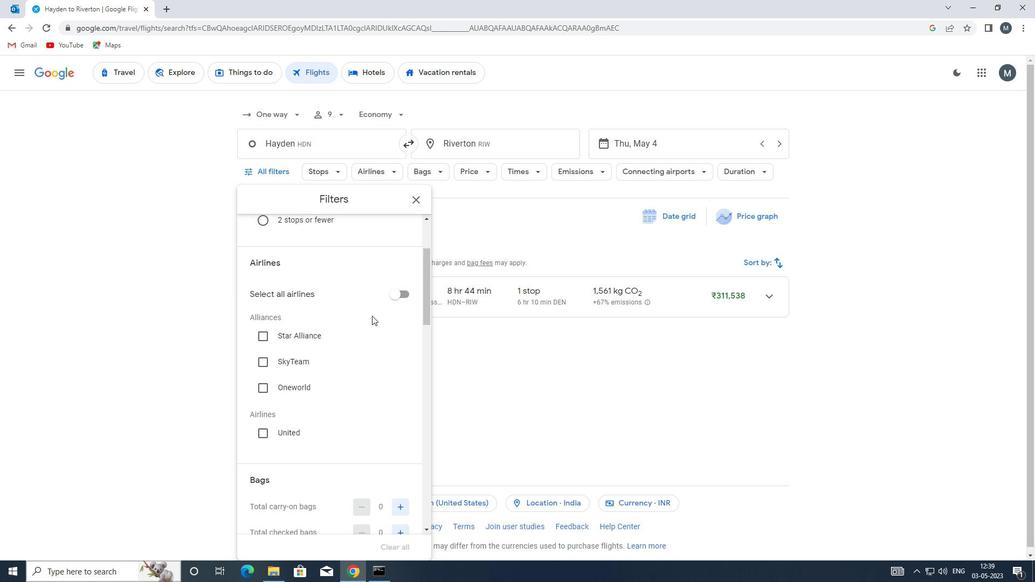 
Action: Mouse scrolled (372, 315) with delta (0, 0)
Screenshot: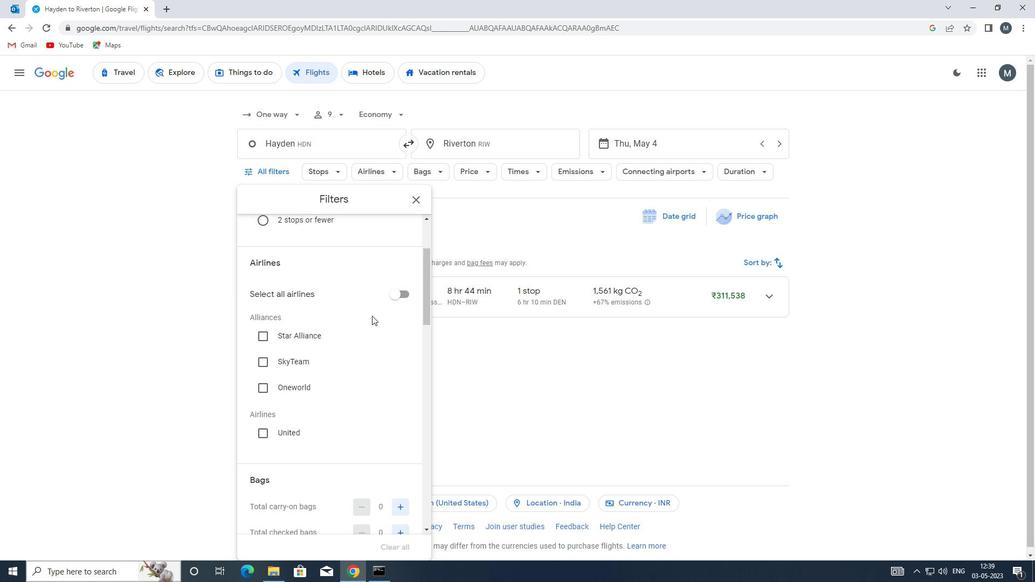 
Action: Mouse moved to (396, 397)
Screenshot: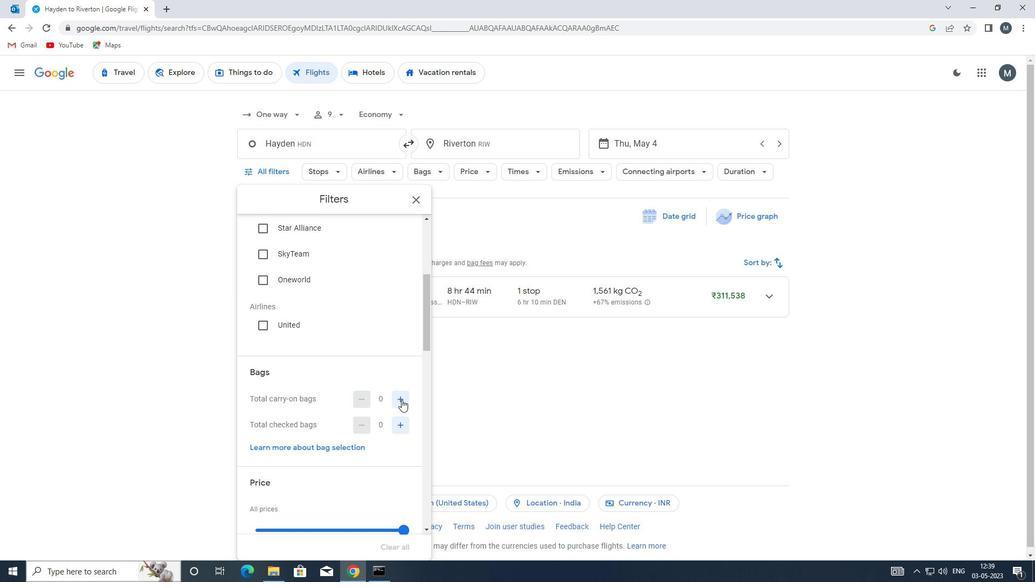 
Action: Mouse pressed left at (396, 397)
Screenshot: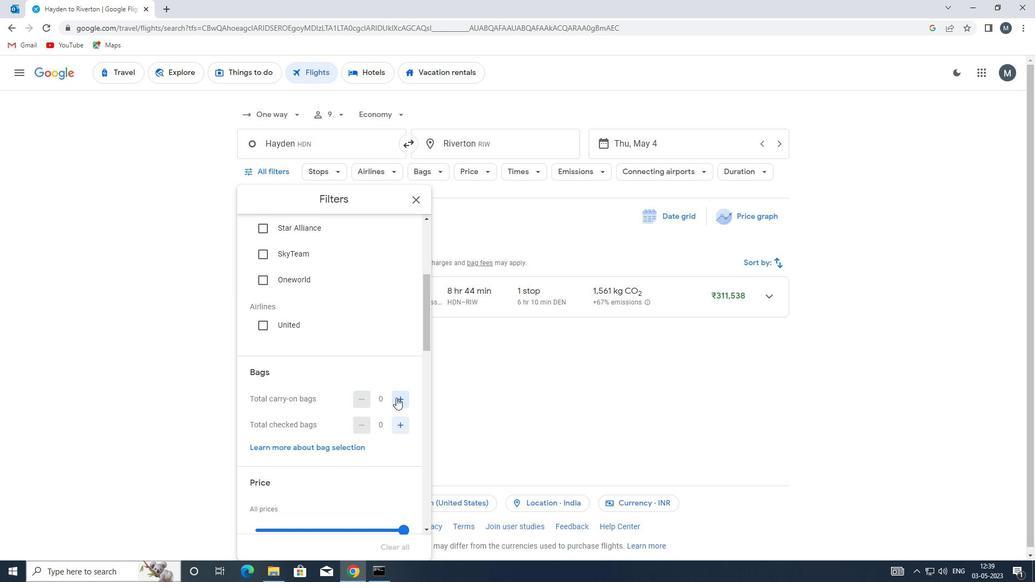 
Action: Mouse moved to (396, 397)
Screenshot: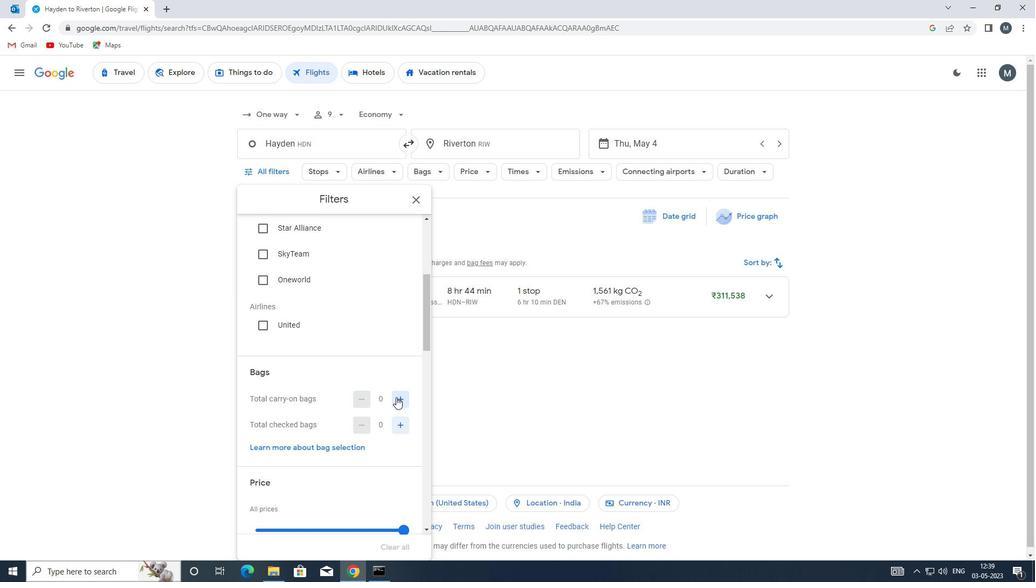 
Action: Mouse pressed left at (396, 397)
Screenshot: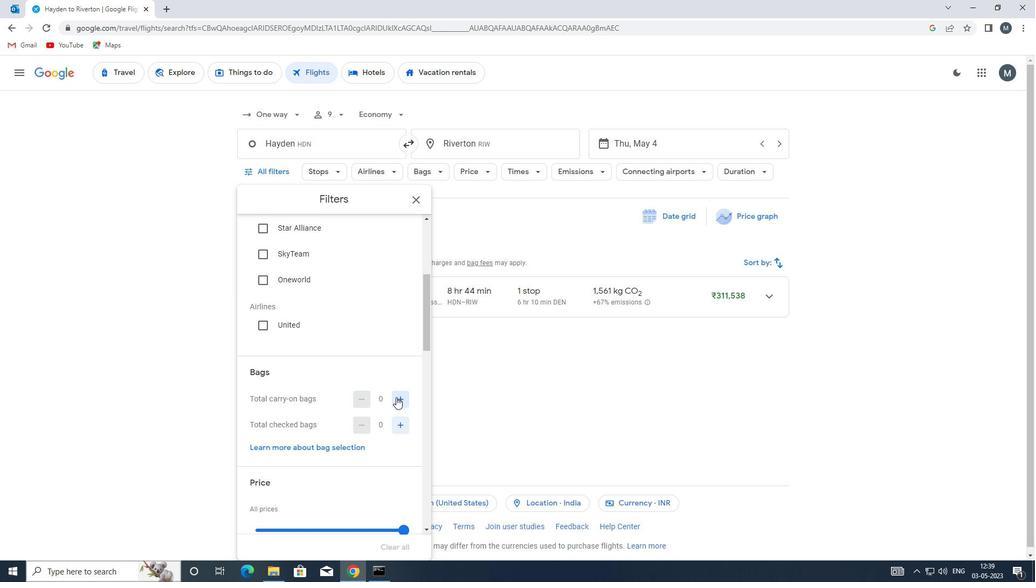
Action: Mouse moved to (351, 372)
Screenshot: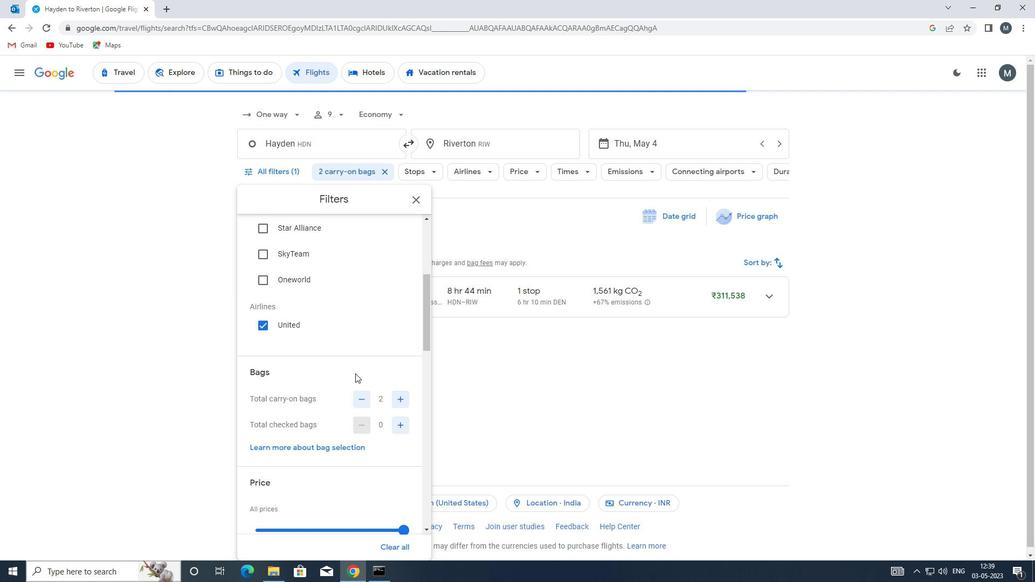 
Action: Mouse scrolled (351, 372) with delta (0, 0)
Screenshot: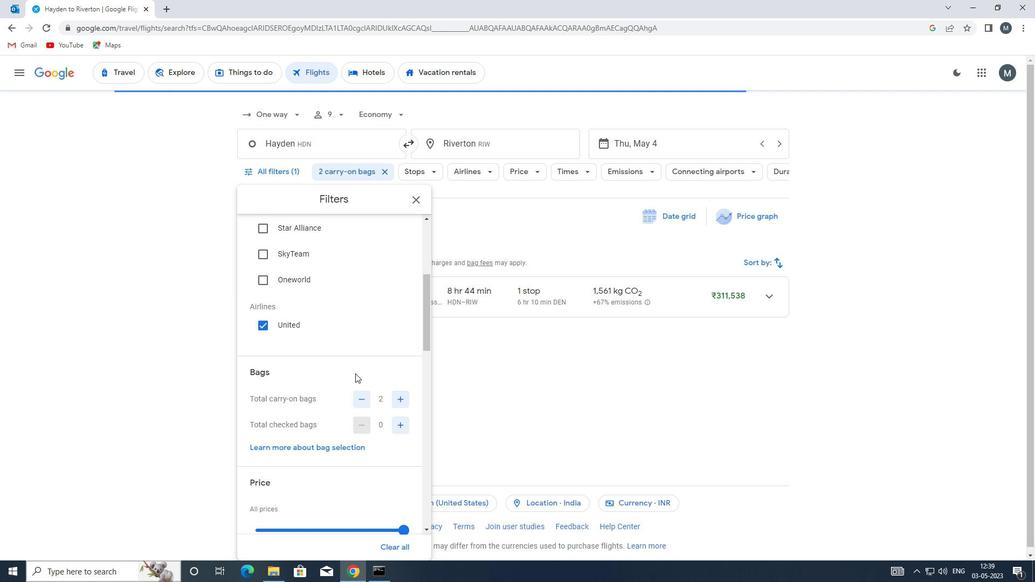 
Action: Mouse moved to (347, 372)
Screenshot: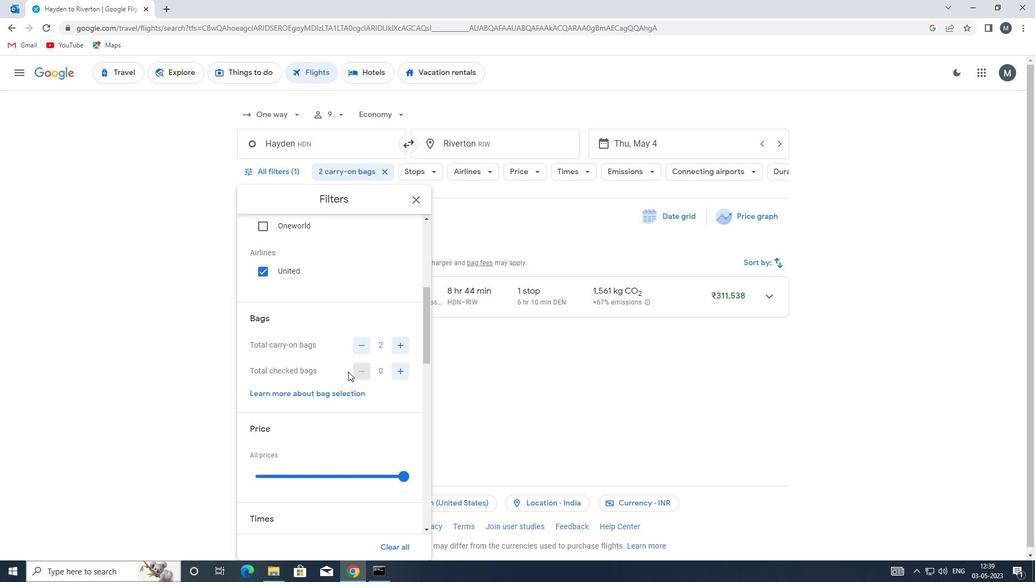 
Action: Mouse scrolled (347, 371) with delta (0, 0)
Screenshot: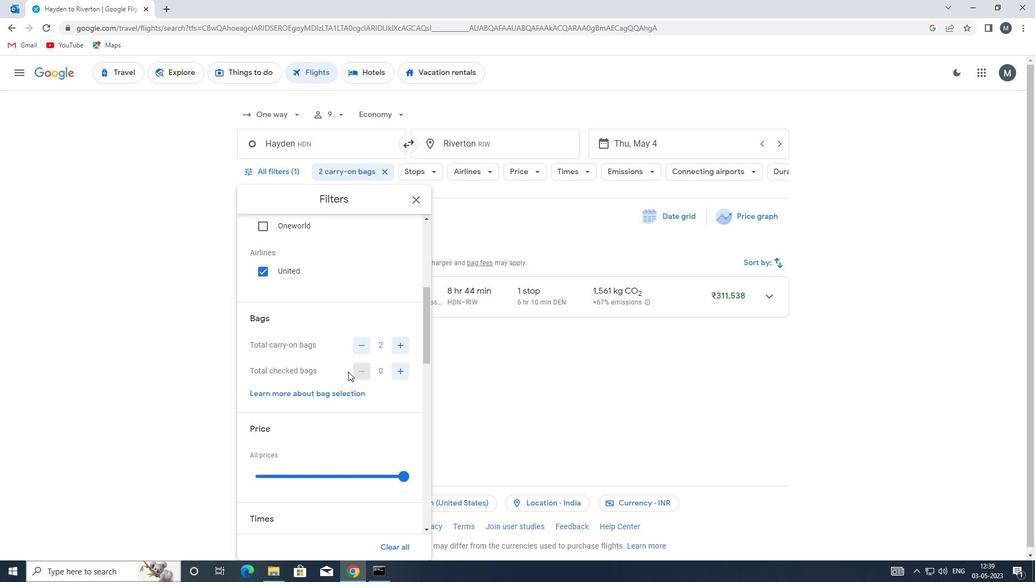 
Action: Mouse moved to (303, 401)
Screenshot: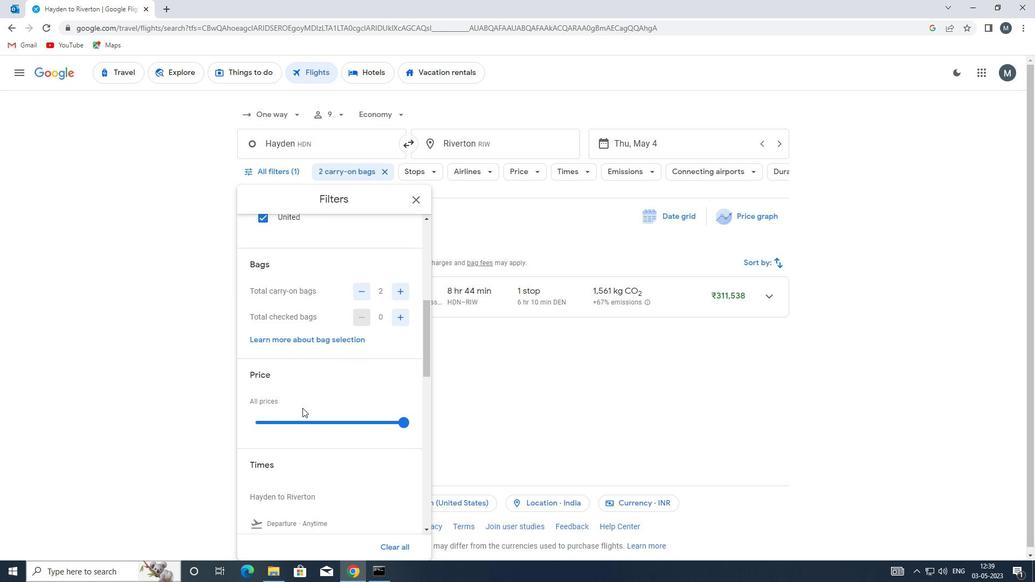 
Action: Mouse scrolled (303, 401) with delta (0, 0)
Screenshot: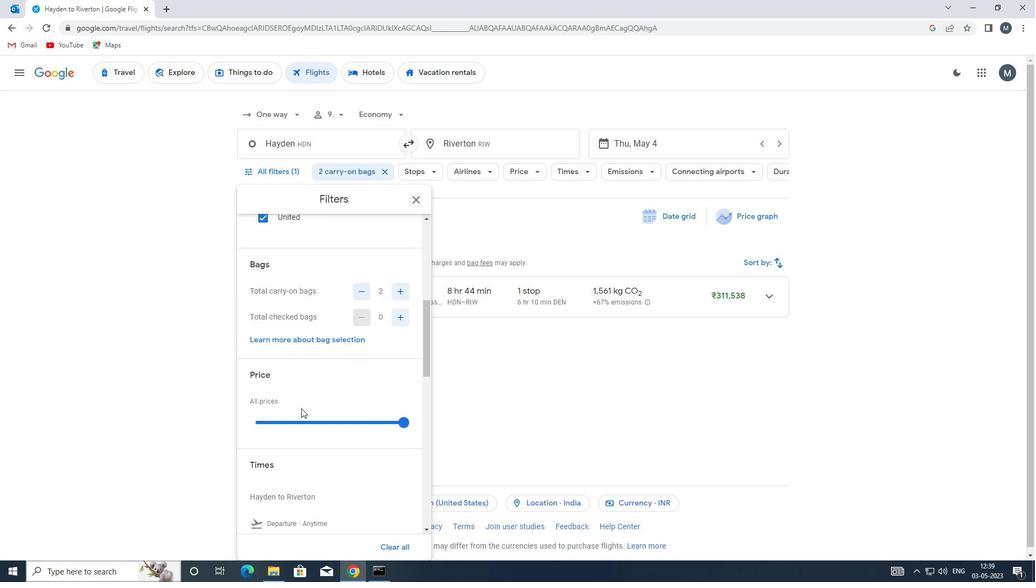 
Action: Mouse moved to (297, 355)
Screenshot: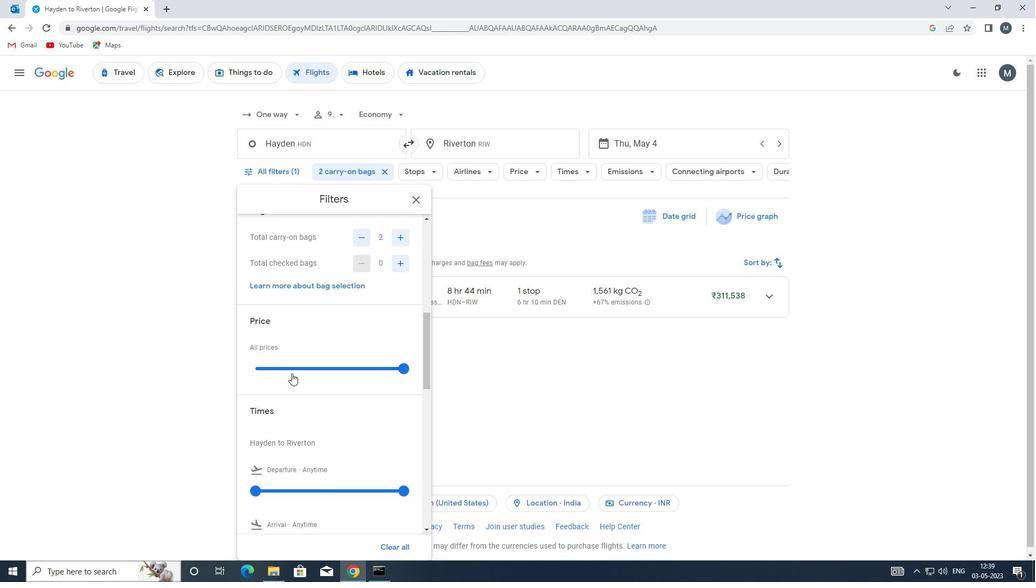 
Action: Mouse pressed left at (297, 355)
Screenshot: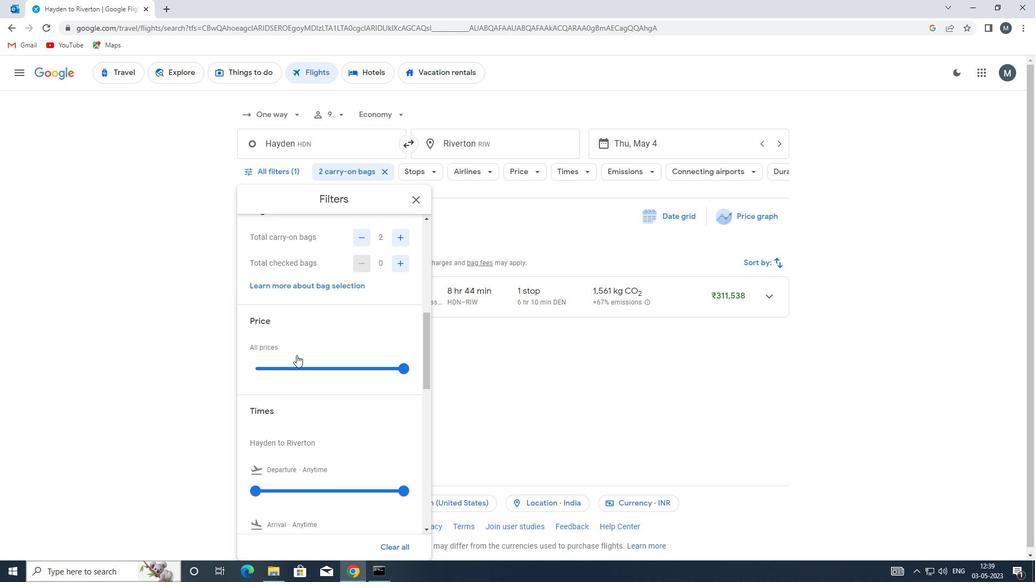 
Action: Mouse moved to (297, 365)
Screenshot: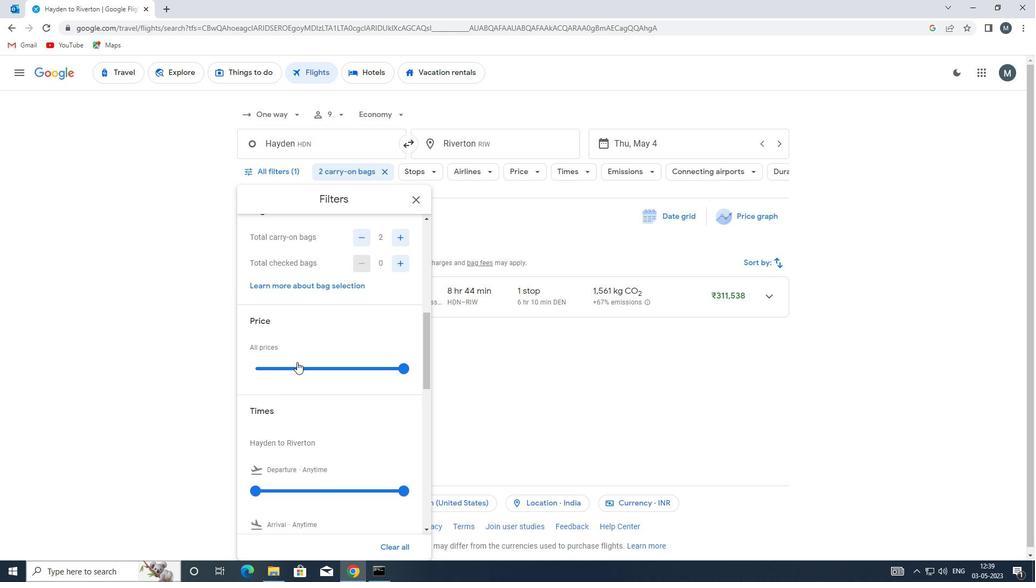
Action: Mouse pressed left at (297, 365)
Screenshot: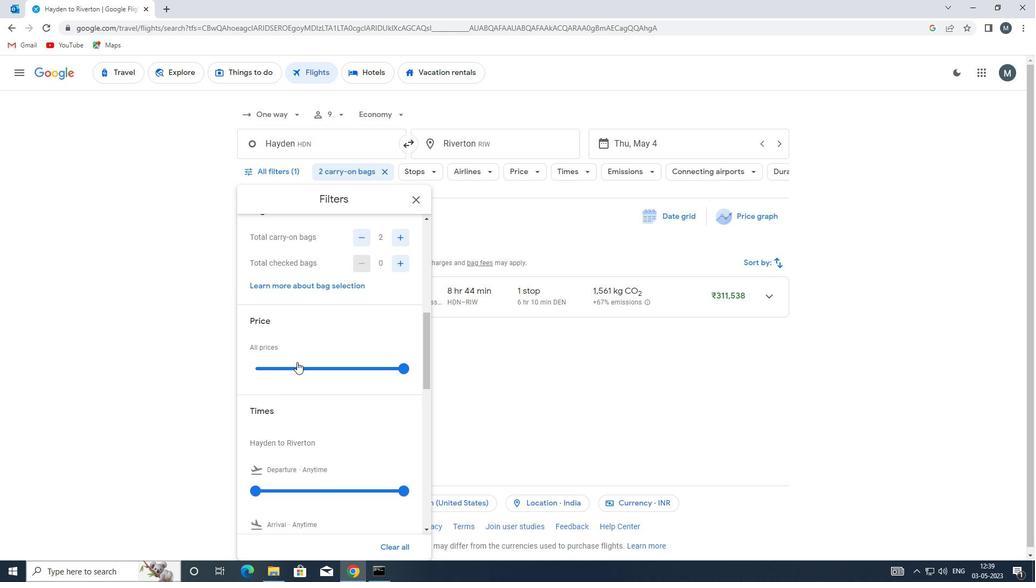 
Action: Mouse moved to (286, 366)
Screenshot: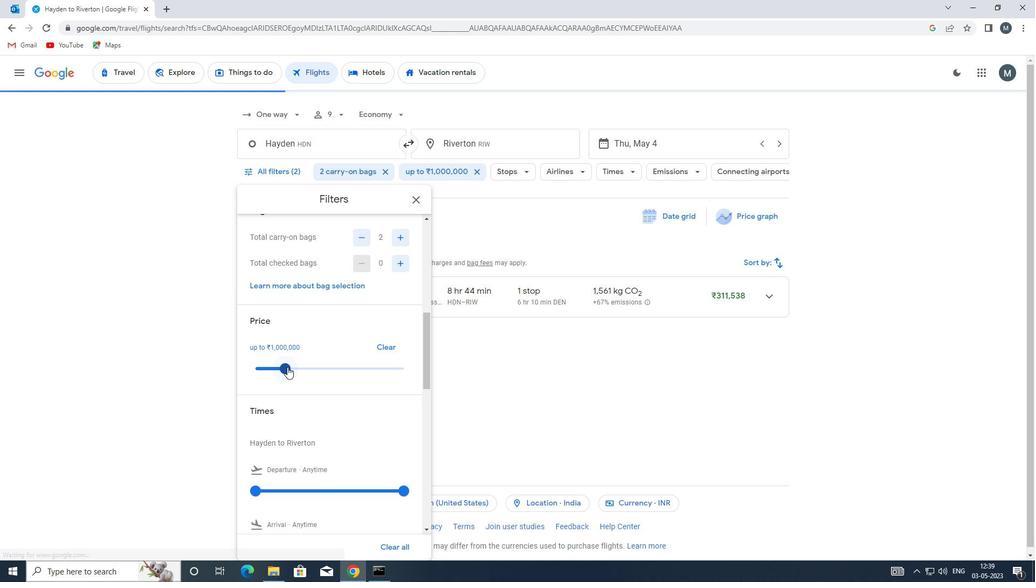 
Action: Mouse pressed left at (286, 366)
Screenshot: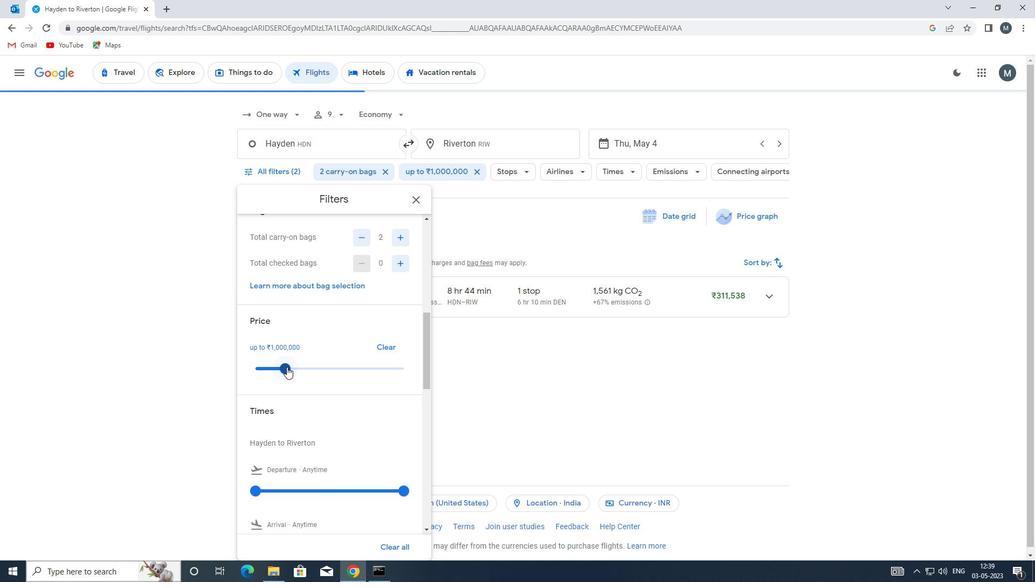 
Action: Mouse moved to (280, 360)
Screenshot: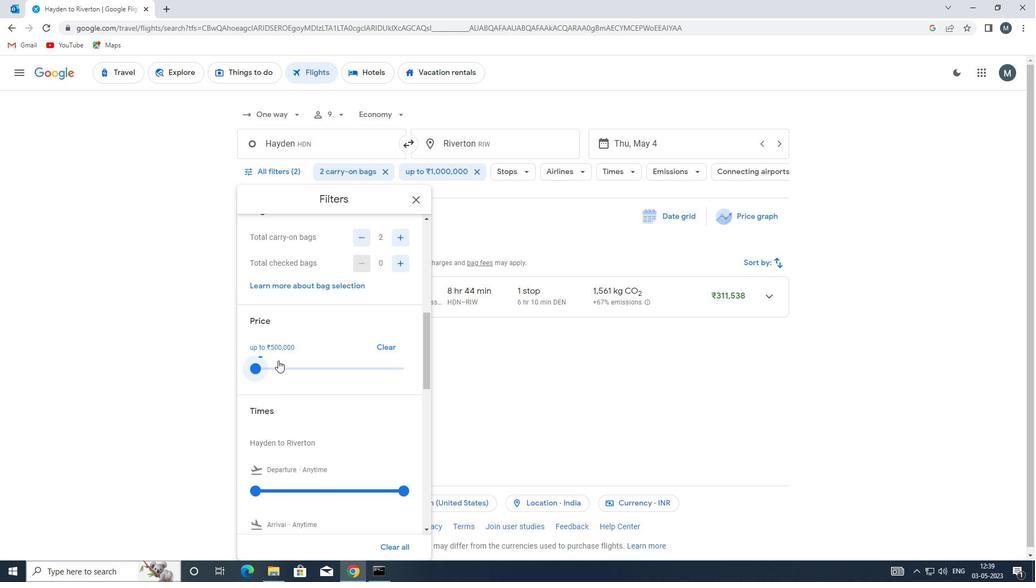 
Action: Mouse scrolled (280, 360) with delta (0, 0)
Screenshot: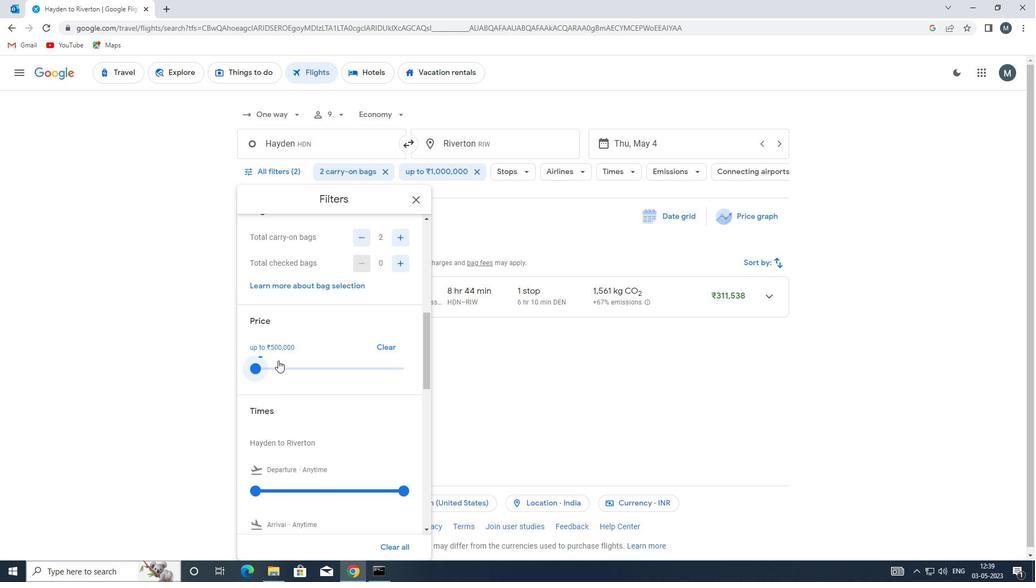 
Action: Mouse moved to (282, 363)
Screenshot: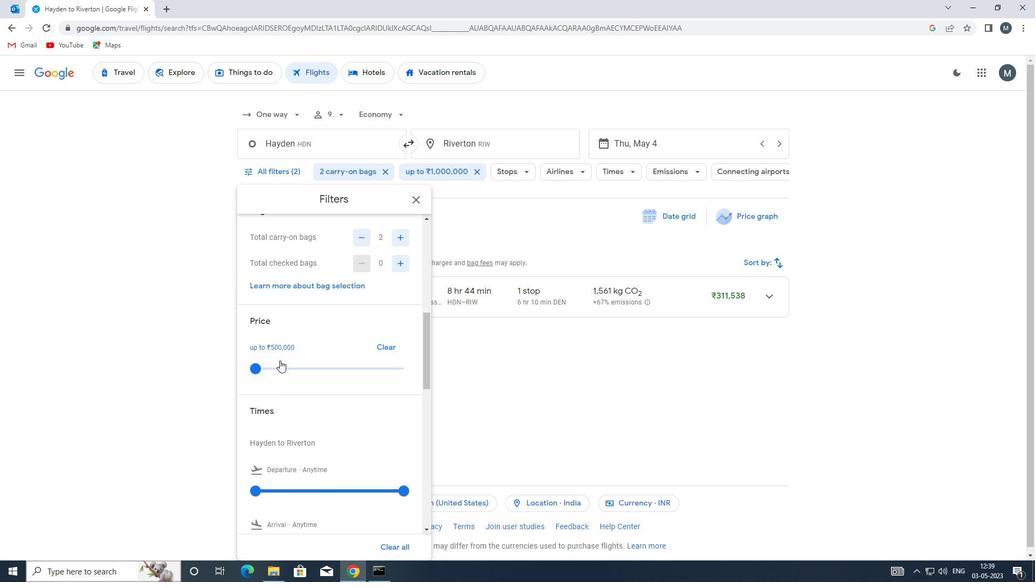 
Action: Mouse scrolled (282, 362) with delta (0, 0)
Screenshot: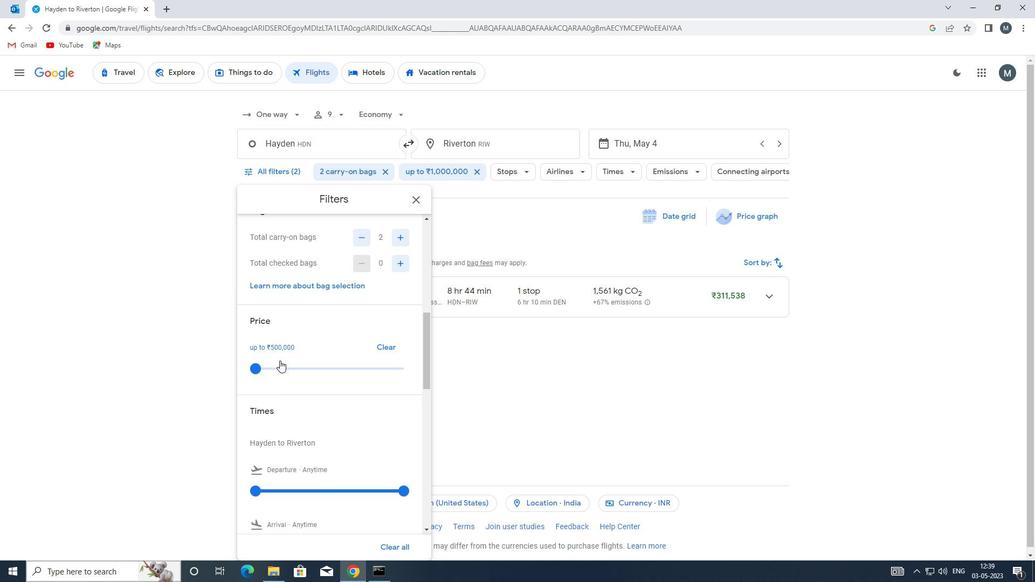 
Action: Mouse moved to (306, 353)
Screenshot: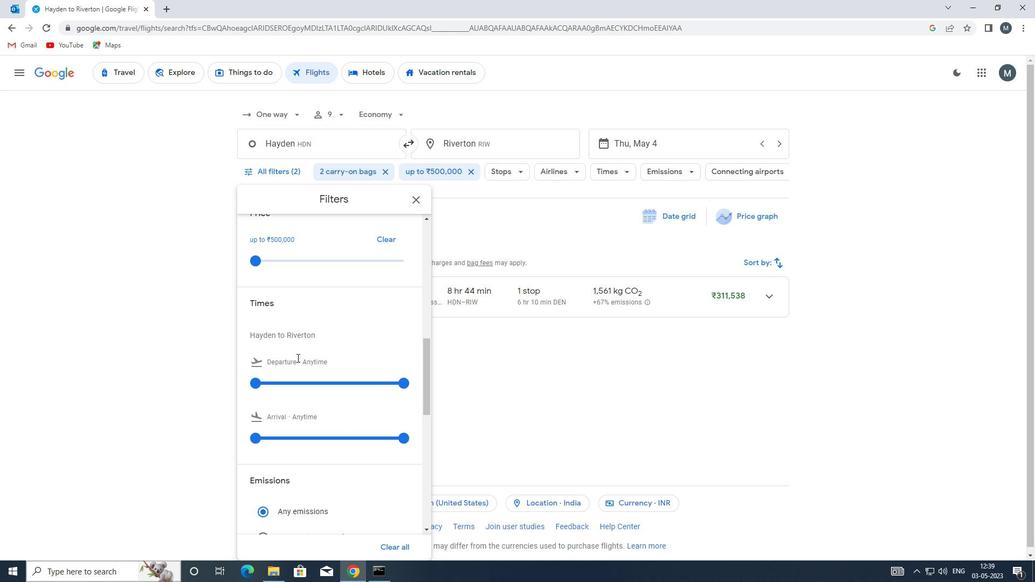 
Action: Mouse scrolled (306, 353) with delta (0, 0)
Screenshot: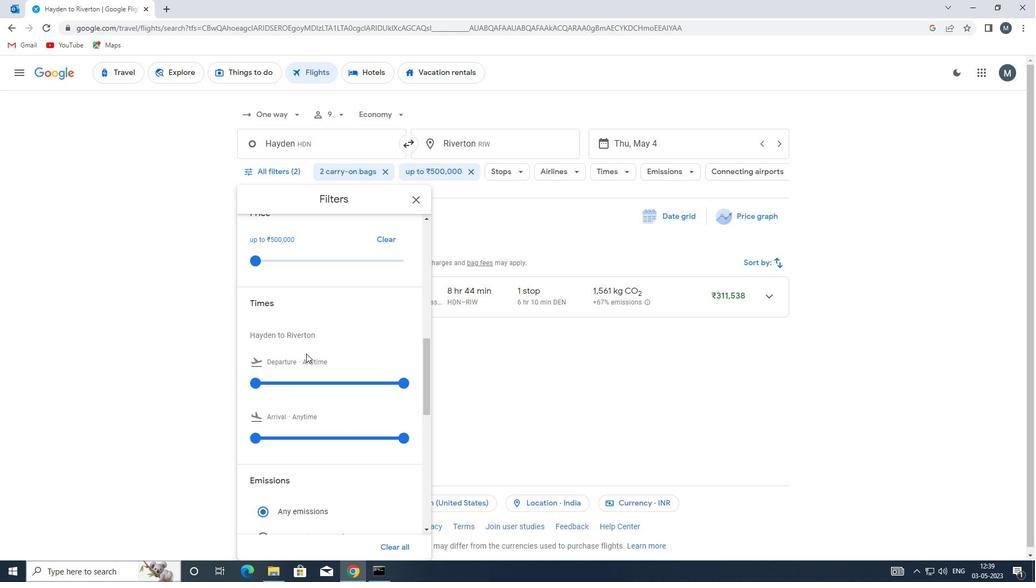 
Action: Mouse moved to (257, 326)
Screenshot: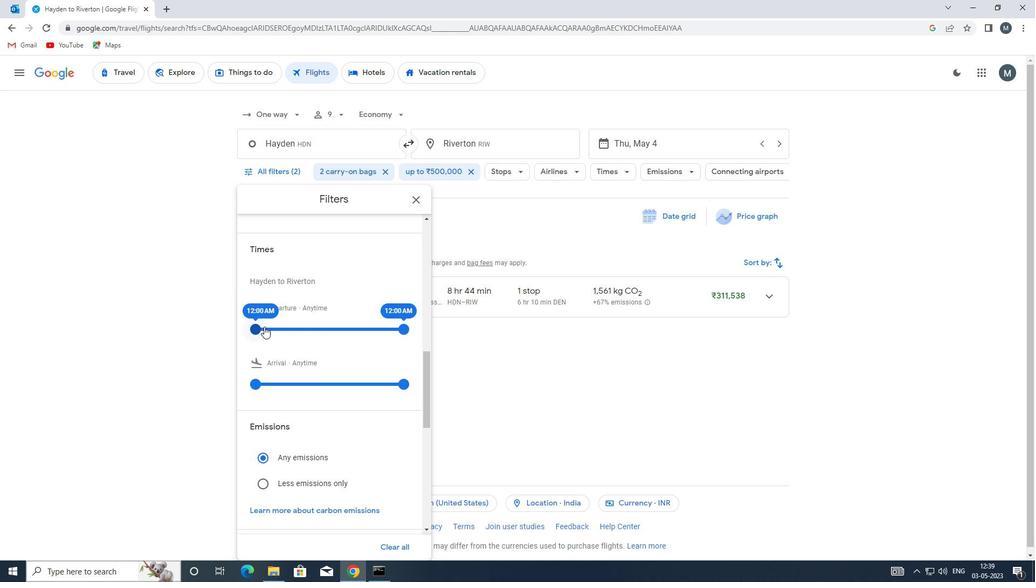 
Action: Mouse pressed left at (257, 326)
Screenshot: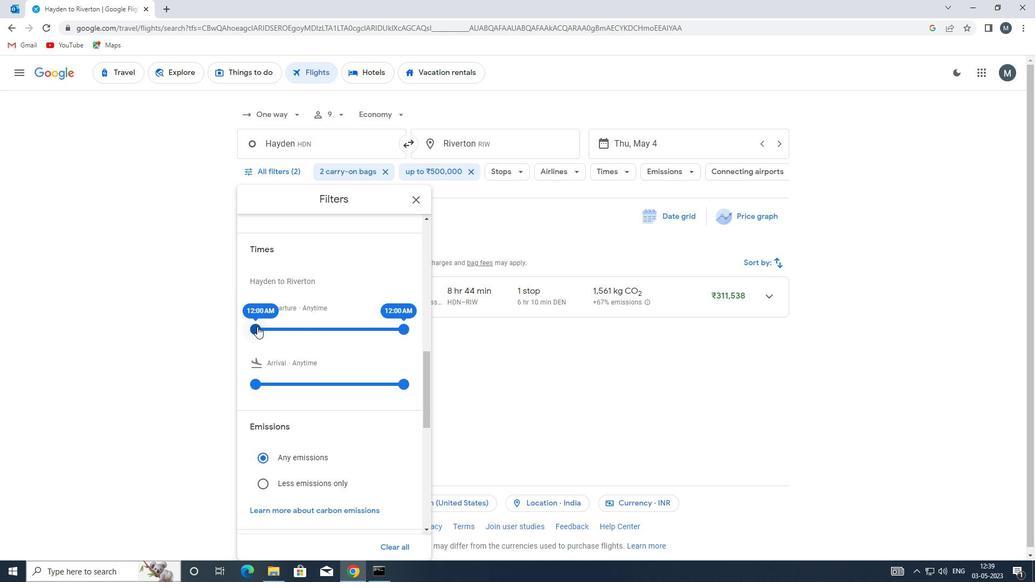
Action: Mouse moved to (400, 327)
Screenshot: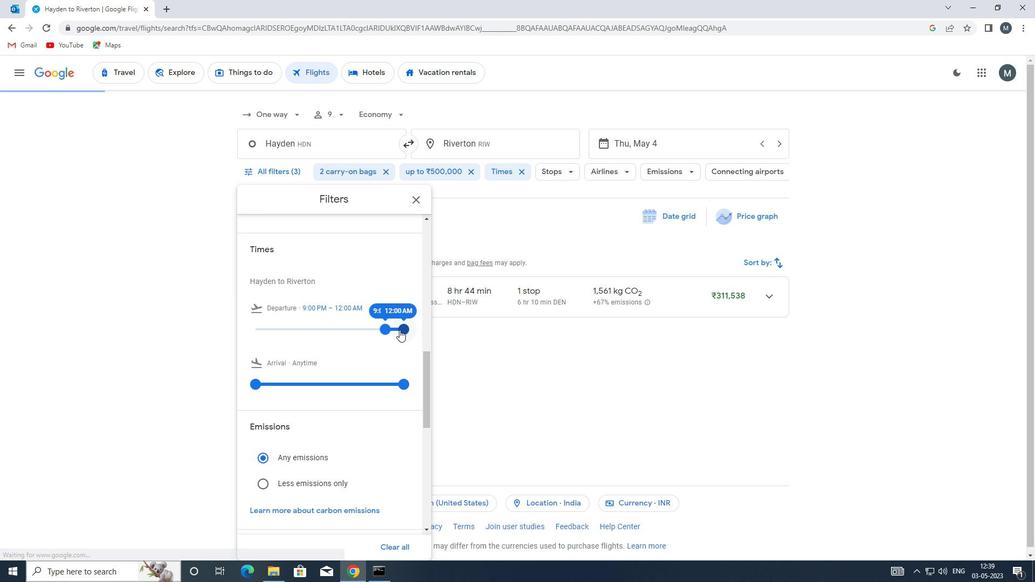 
Action: Mouse pressed left at (400, 327)
Screenshot: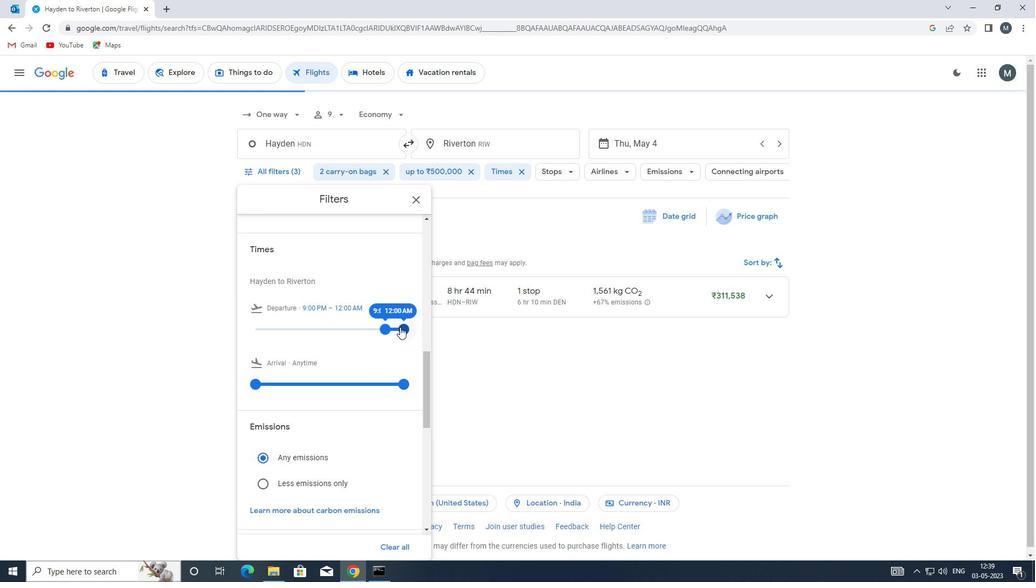 
Action: Mouse moved to (388, 329)
Screenshot: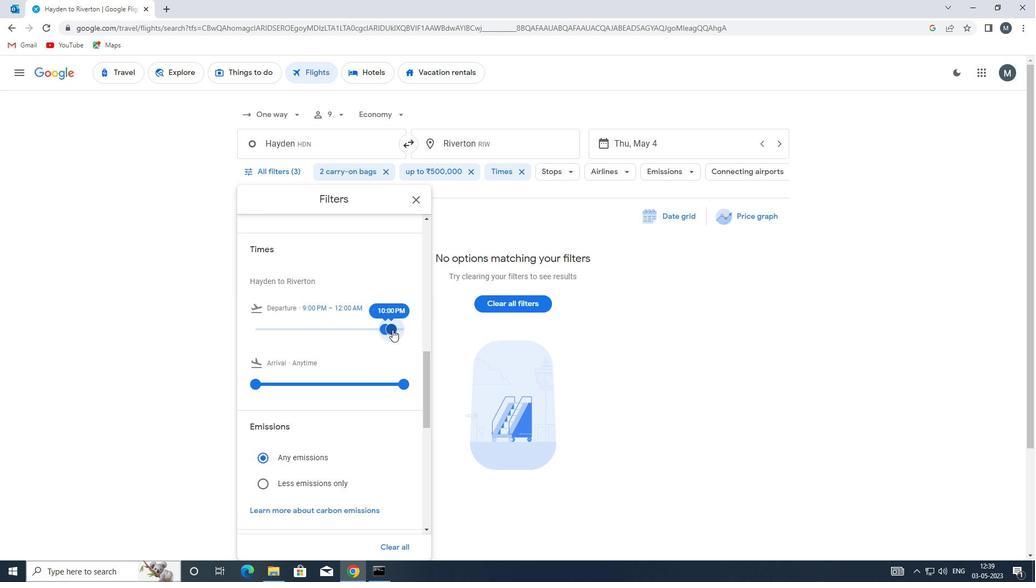 
Action: Mouse scrolled (388, 328) with delta (0, 0)
Screenshot: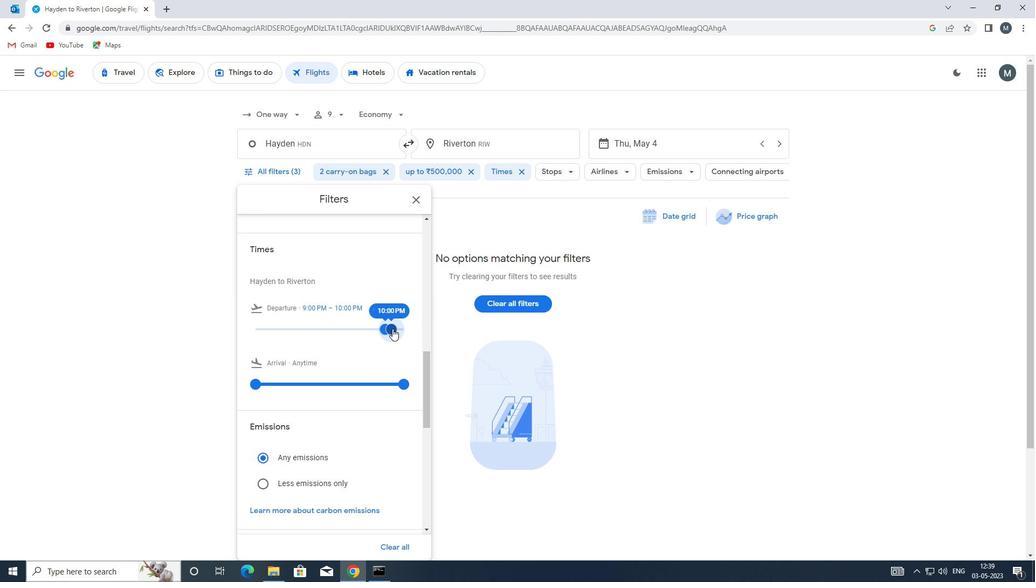 
Action: Mouse moved to (388, 329)
Screenshot: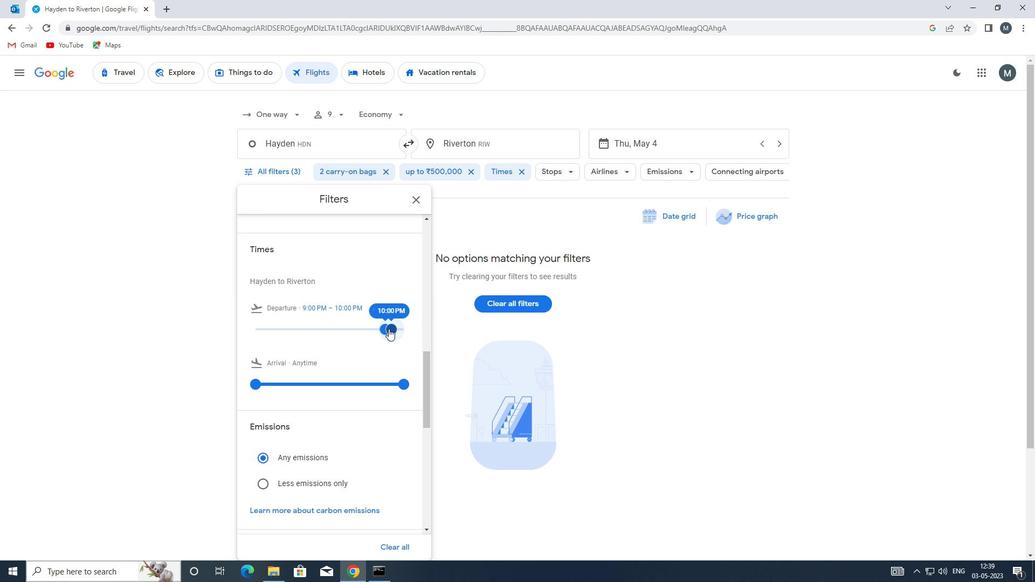
Action: Mouse scrolled (388, 328) with delta (0, 0)
Screenshot: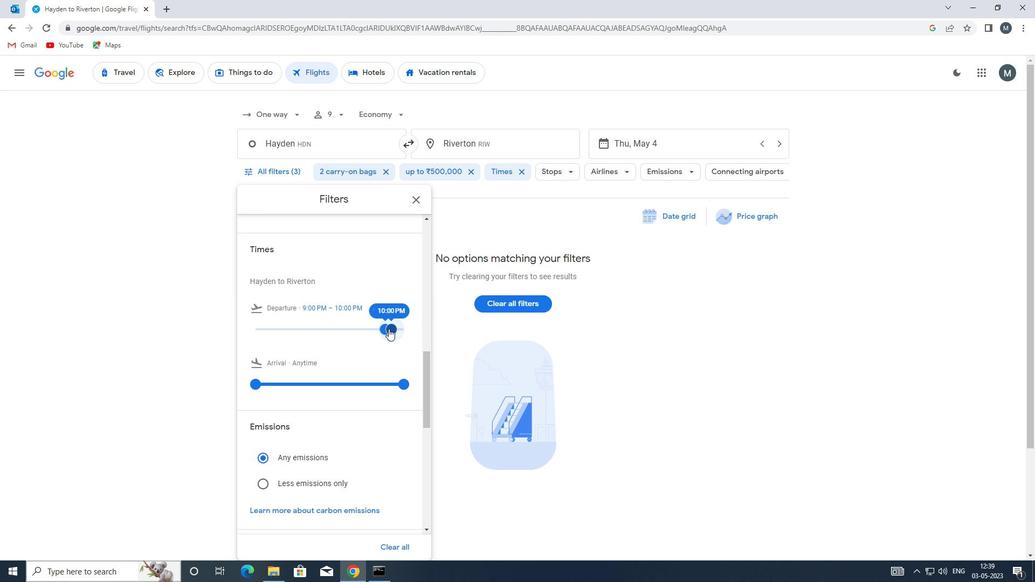 
Action: Mouse moved to (415, 200)
Screenshot: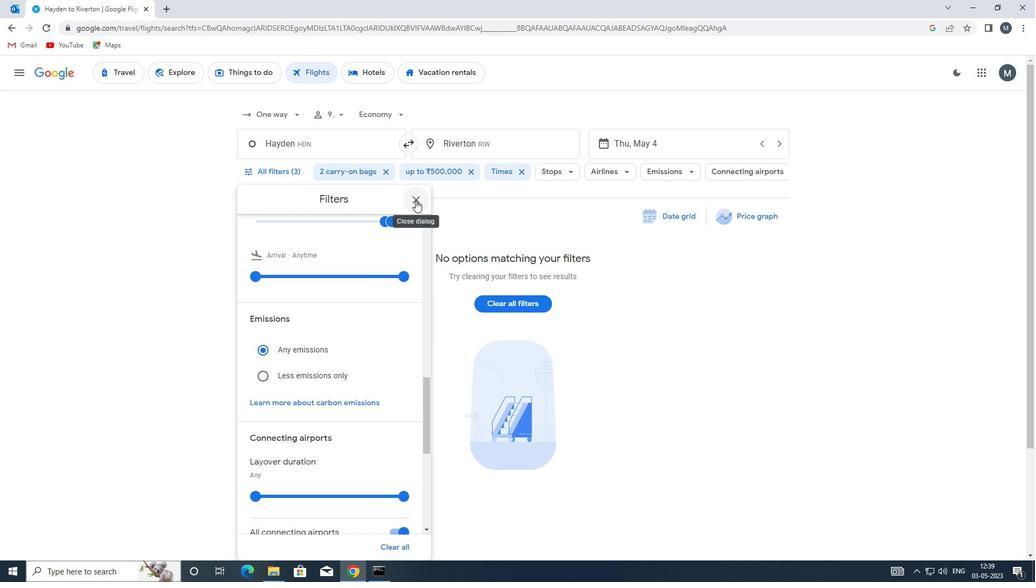 
Action: Mouse pressed left at (415, 200)
Screenshot: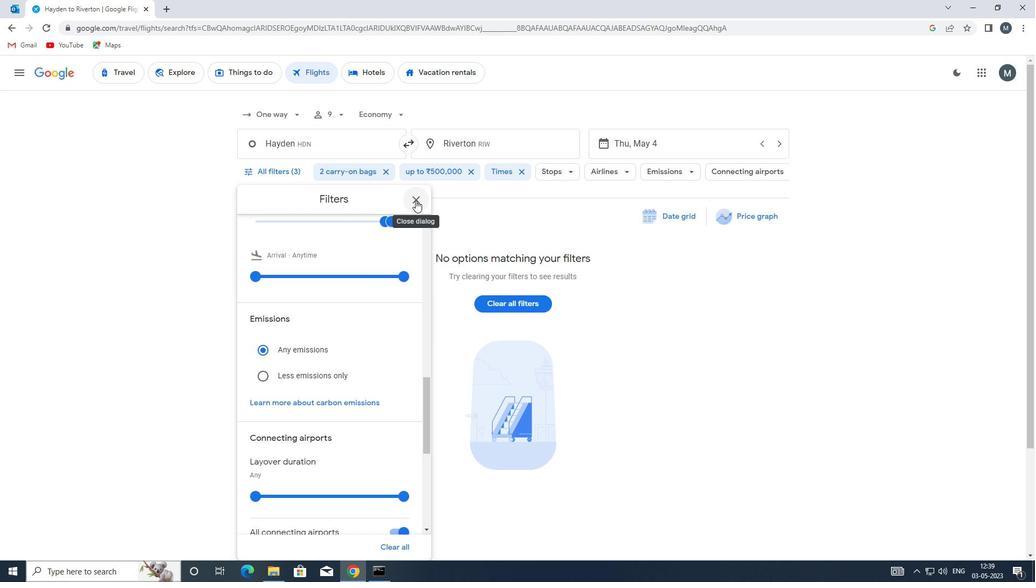 
